 Task: Find connections with filter location Zhenjiang with filter topic #homebuyers with filter profile language Potuguese with filter current company Staffigo with filter school Software jobs updates with filter industry Building Structure and Exterior Contractors with filter service category Video Production with filter keywords title Therapist
Action: Mouse moved to (477, 71)
Screenshot: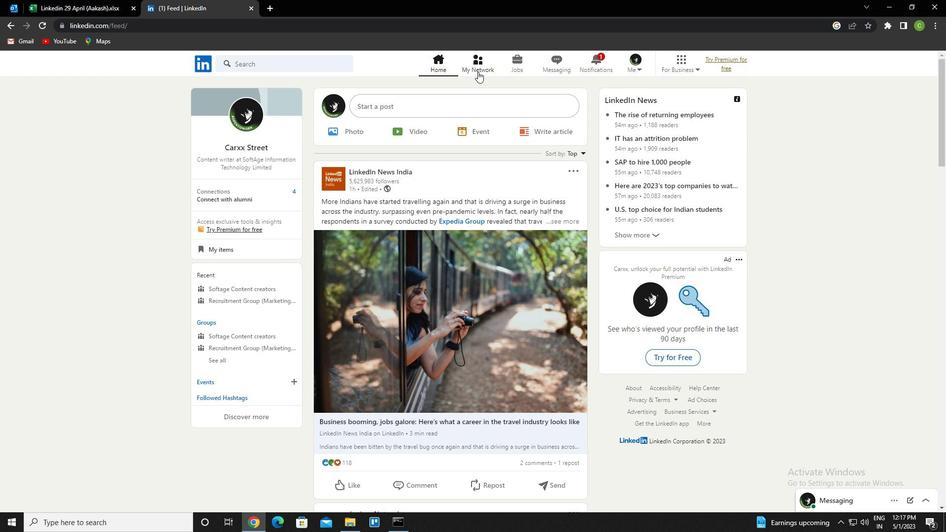 
Action: Mouse pressed left at (477, 71)
Screenshot: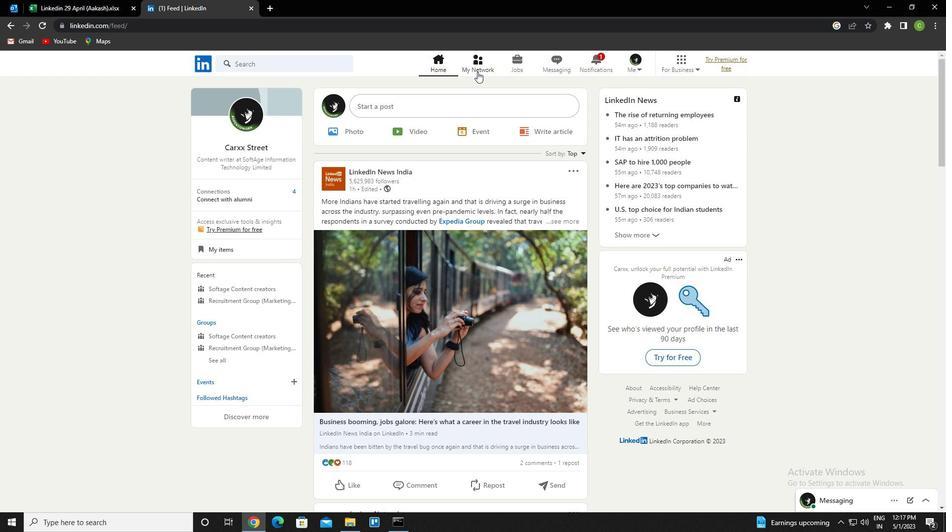 
Action: Mouse moved to (275, 123)
Screenshot: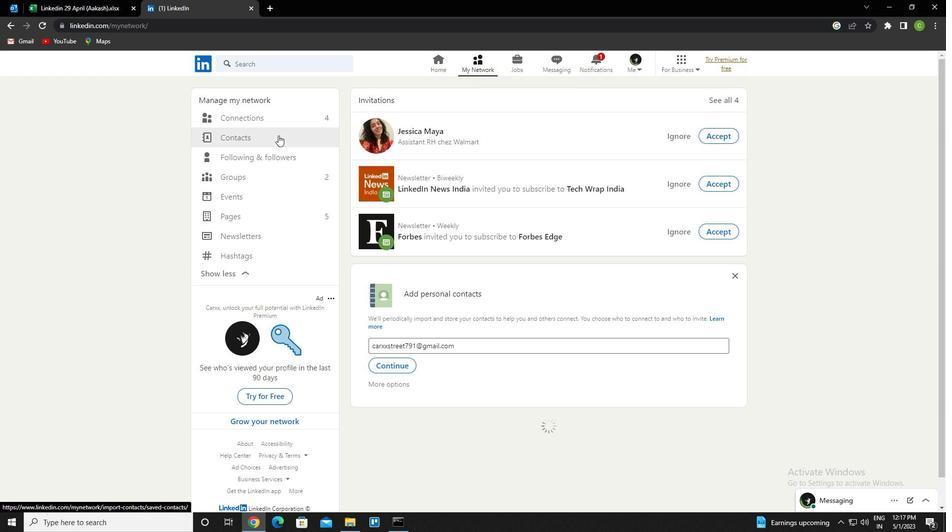 
Action: Mouse pressed left at (275, 123)
Screenshot: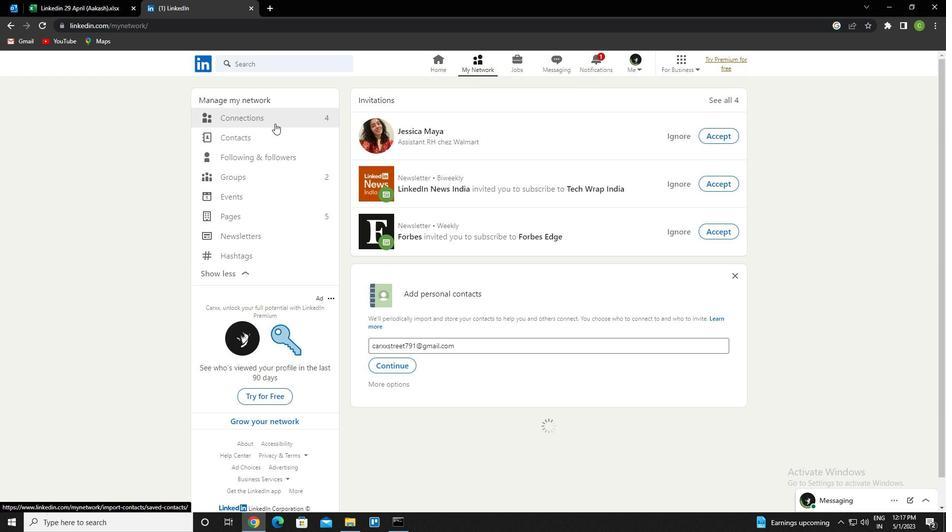 
Action: Mouse moved to (262, 124)
Screenshot: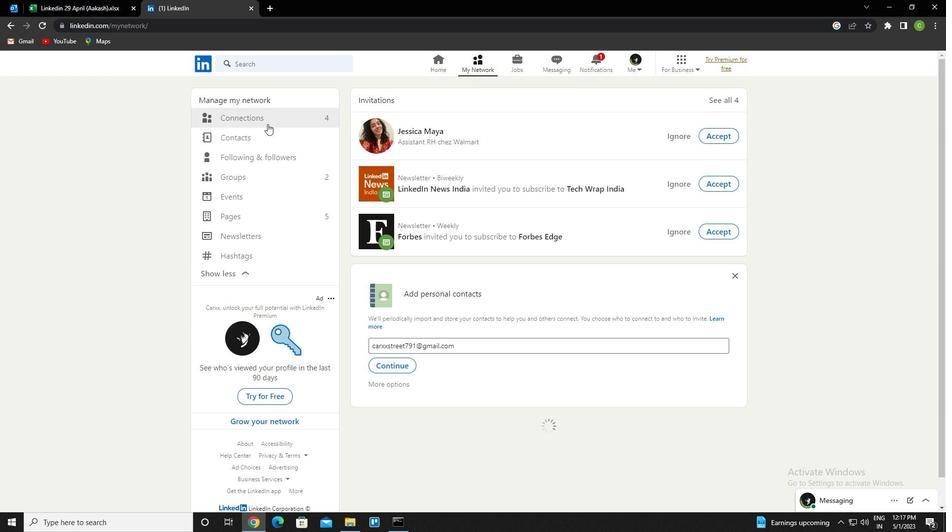 
Action: Mouse pressed left at (262, 124)
Screenshot: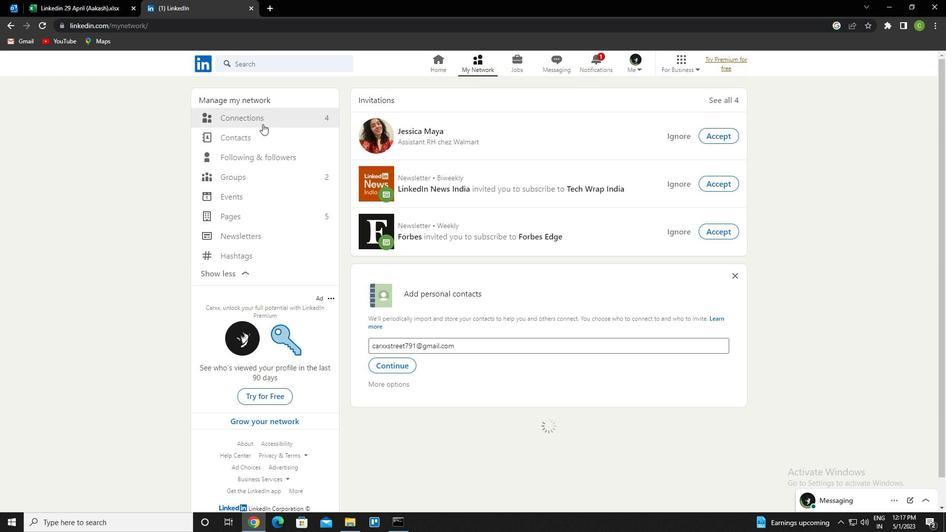 
Action: Mouse moved to (262, 116)
Screenshot: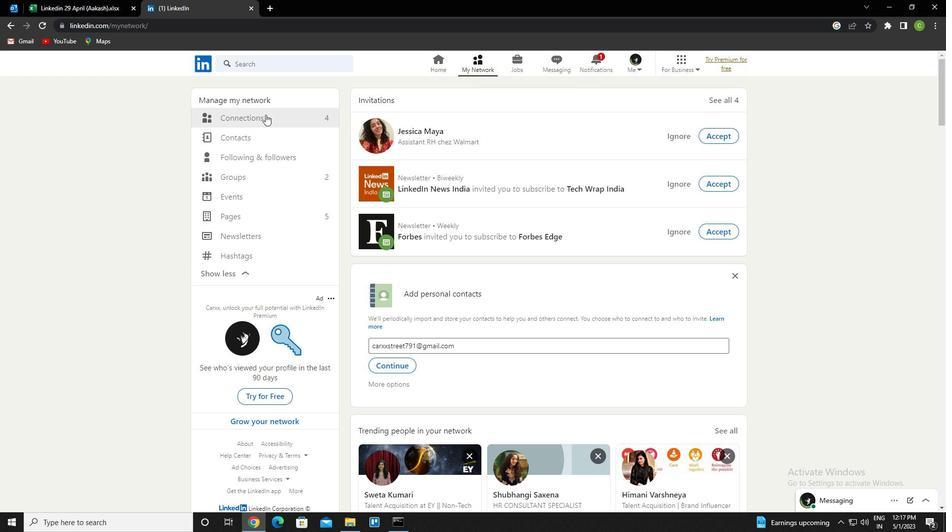 
Action: Mouse pressed left at (262, 116)
Screenshot: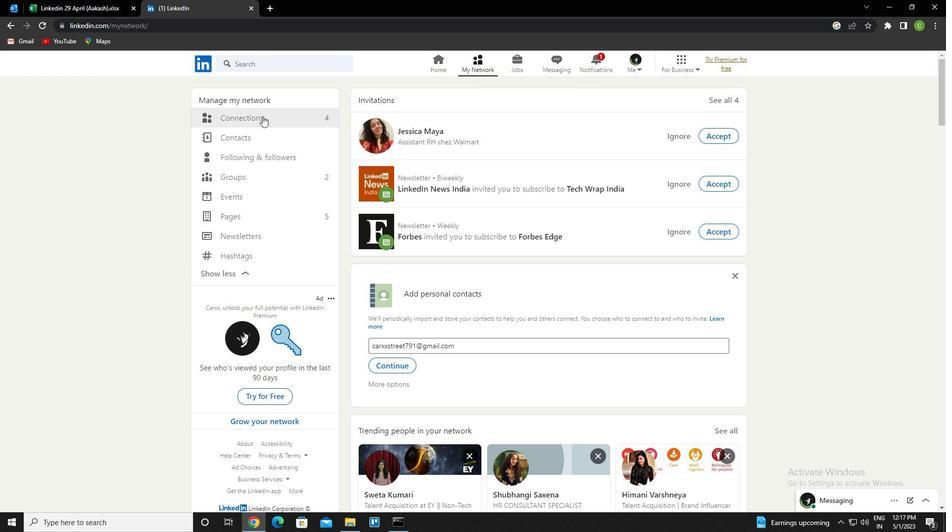 
Action: Mouse moved to (553, 117)
Screenshot: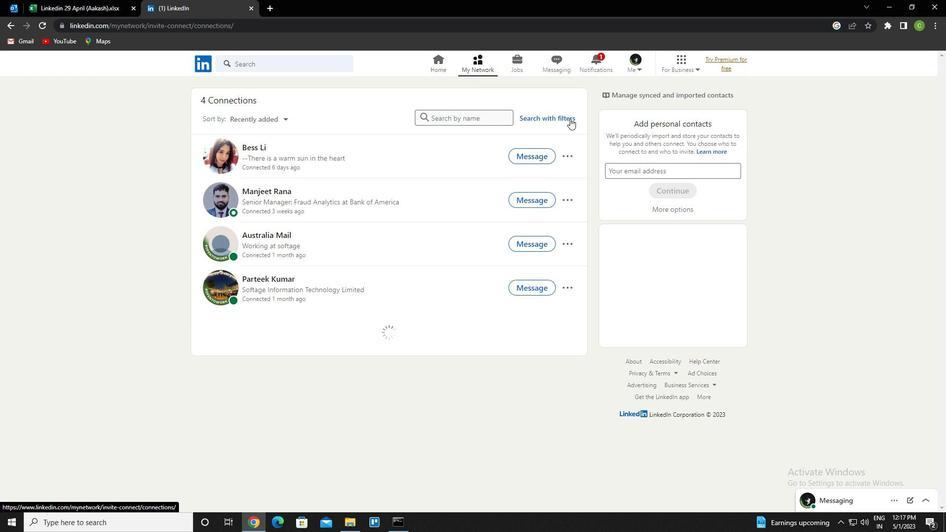 
Action: Mouse pressed left at (553, 117)
Screenshot: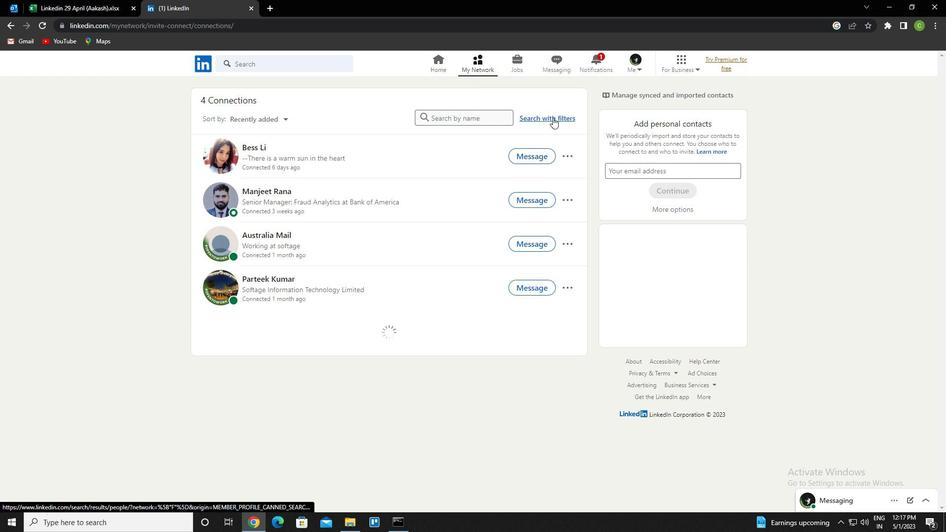 
Action: Mouse moved to (509, 91)
Screenshot: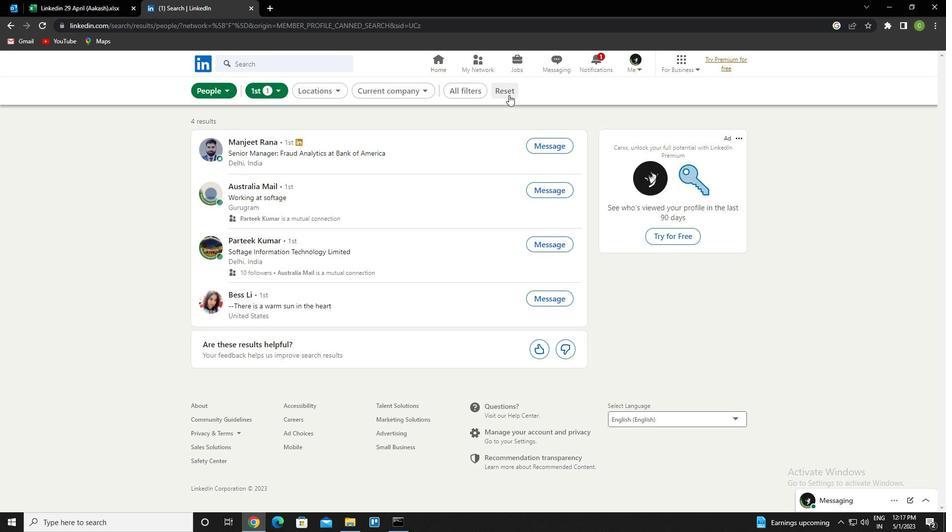 
Action: Mouse pressed left at (509, 91)
Screenshot: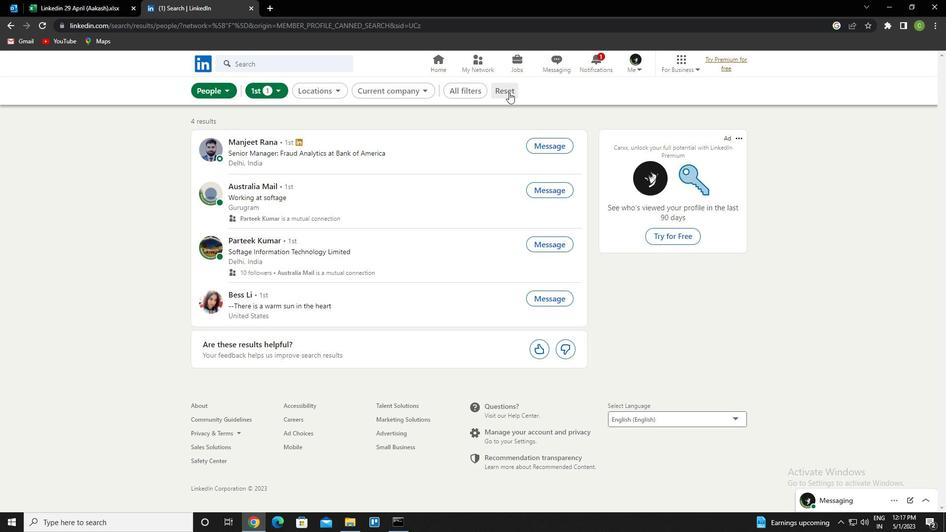 
Action: Mouse moved to (501, 97)
Screenshot: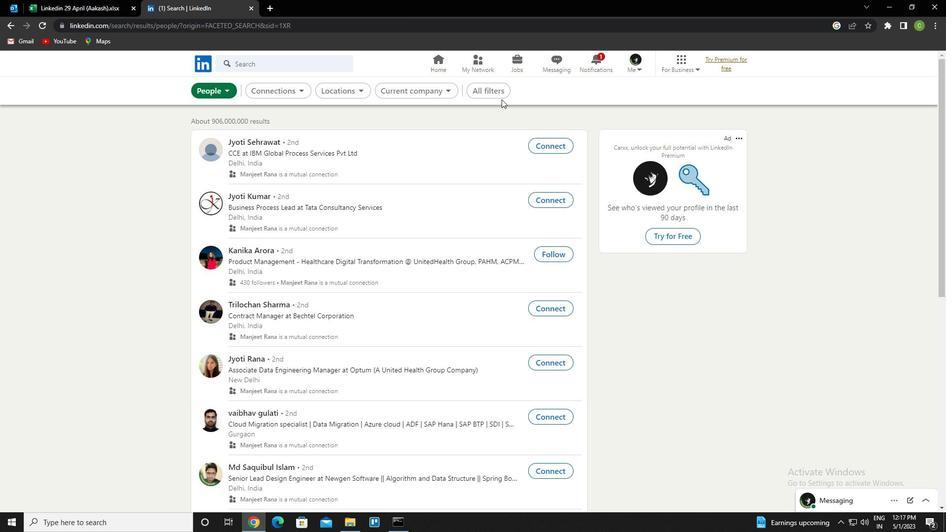 
Action: Mouse pressed left at (501, 97)
Screenshot: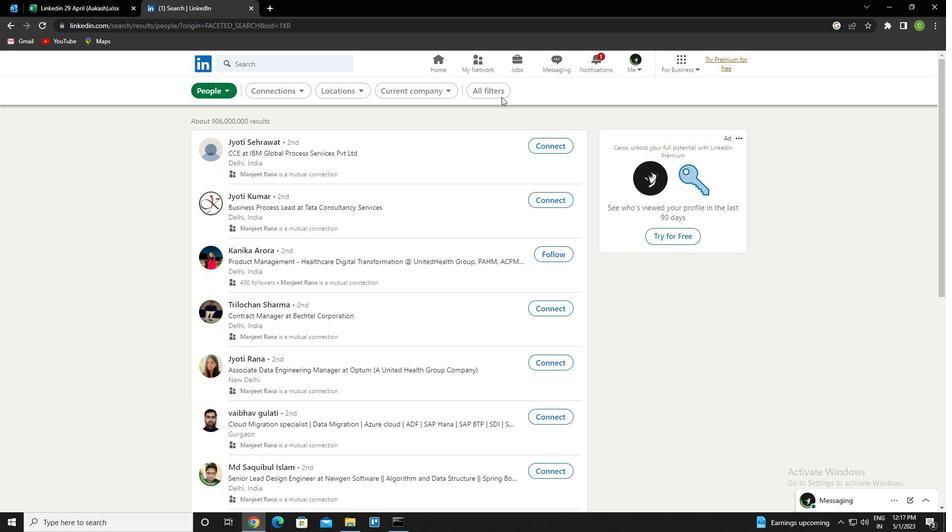 
Action: Mouse moved to (794, 308)
Screenshot: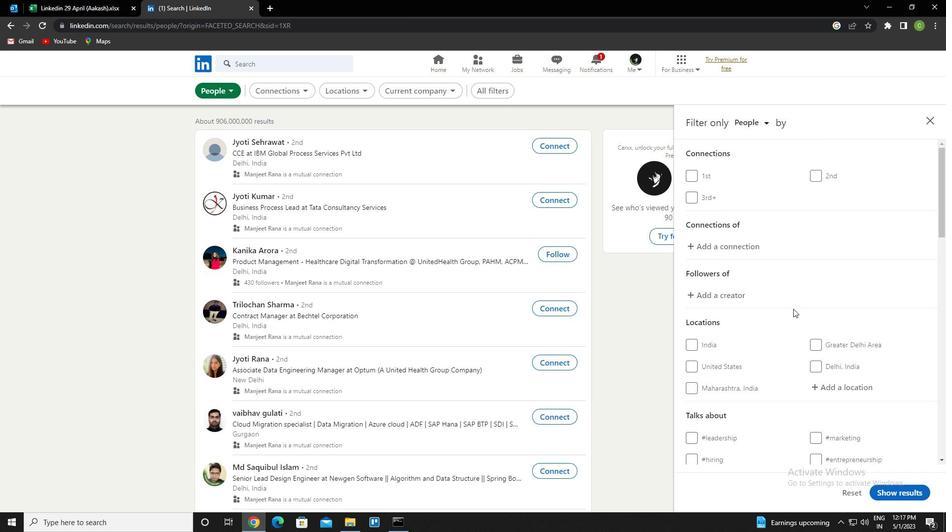 
Action: Mouse scrolled (794, 308) with delta (0, 0)
Screenshot: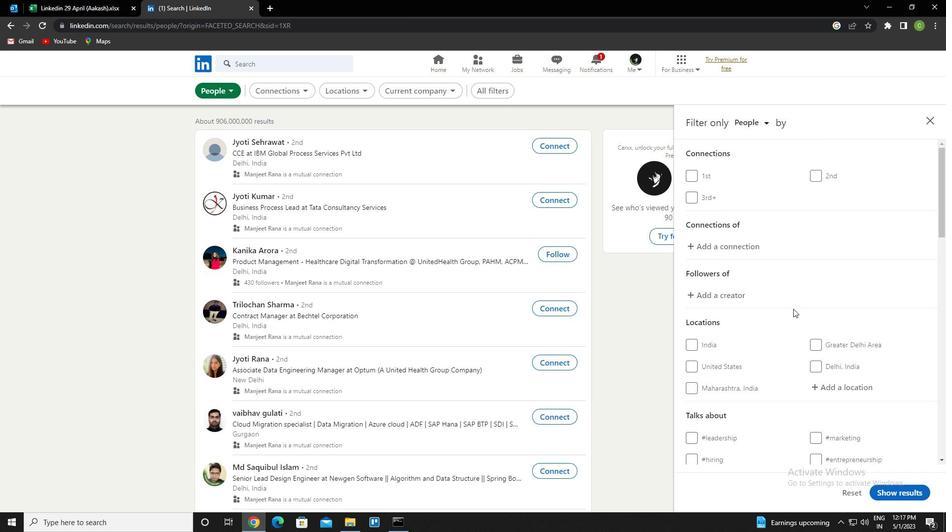 
Action: Mouse scrolled (794, 308) with delta (0, 0)
Screenshot: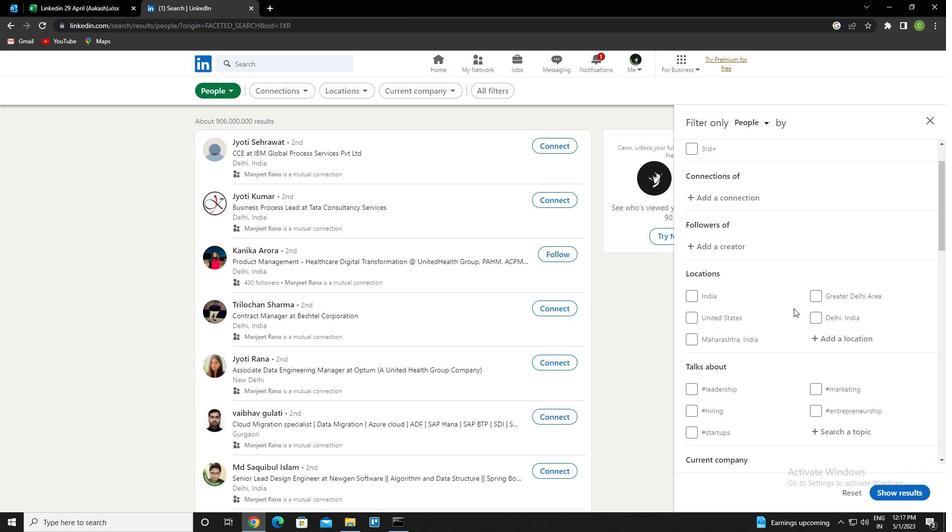 
Action: Mouse moved to (855, 285)
Screenshot: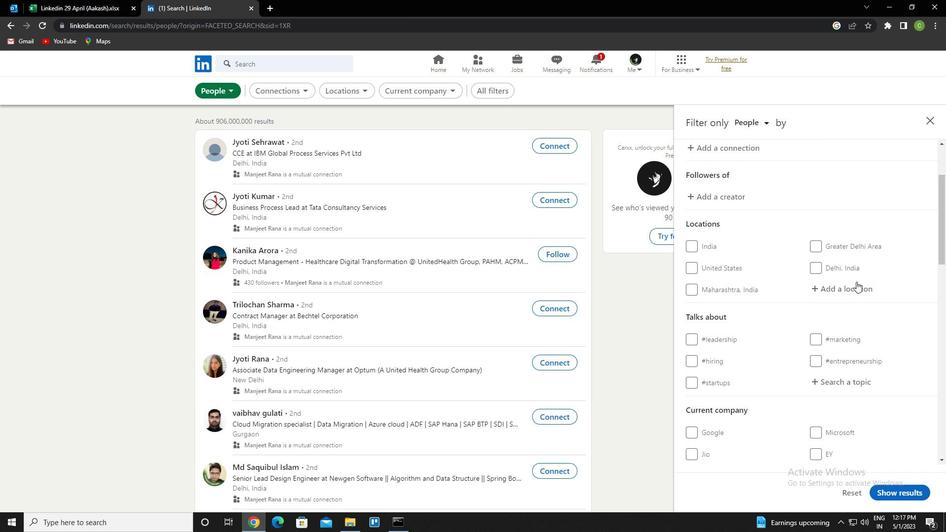 
Action: Mouse pressed left at (855, 285)
Screenshot: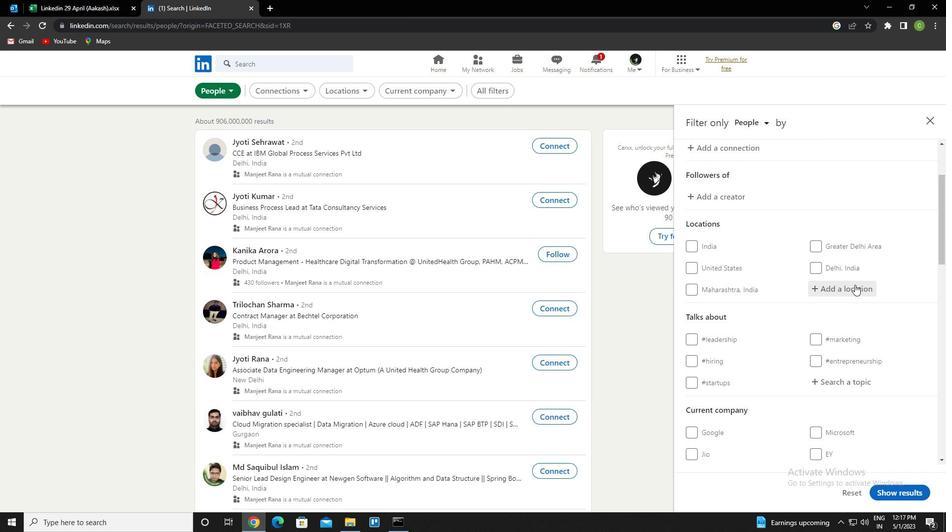 
Action: Mouse moved to (836, 298)
Screenshot: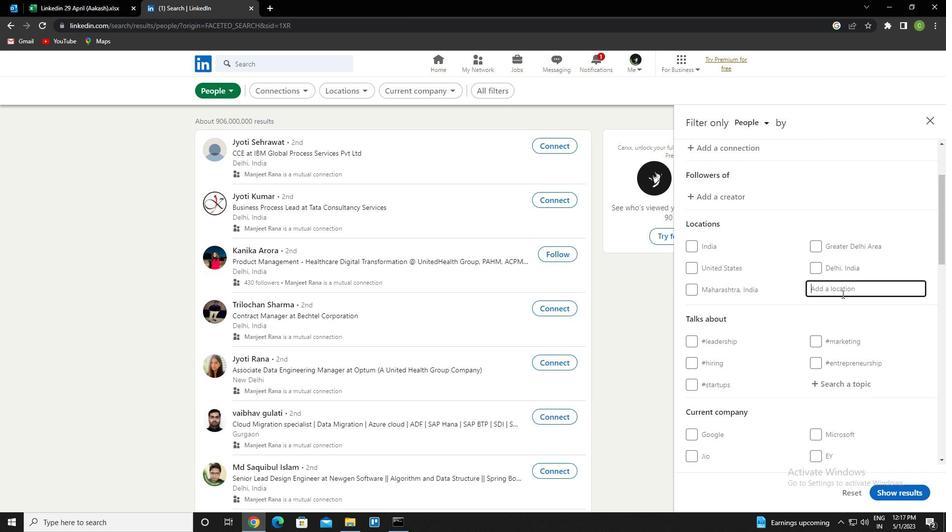 
Action: Key pressed <Key.caps_lock>z<Key.caps_lock>henji<Key.down><Key.enter>
Screenshot: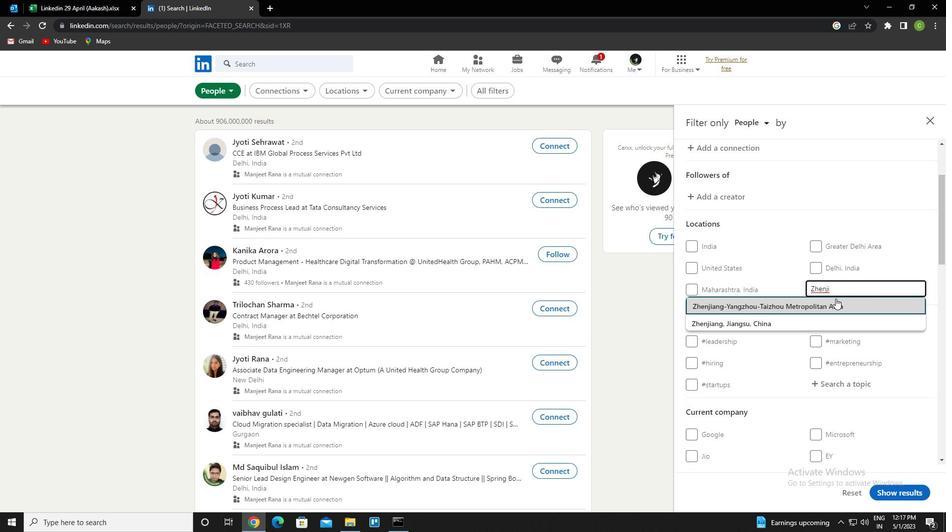 
Action: Mouse moved to (840, 313)
Screenshot: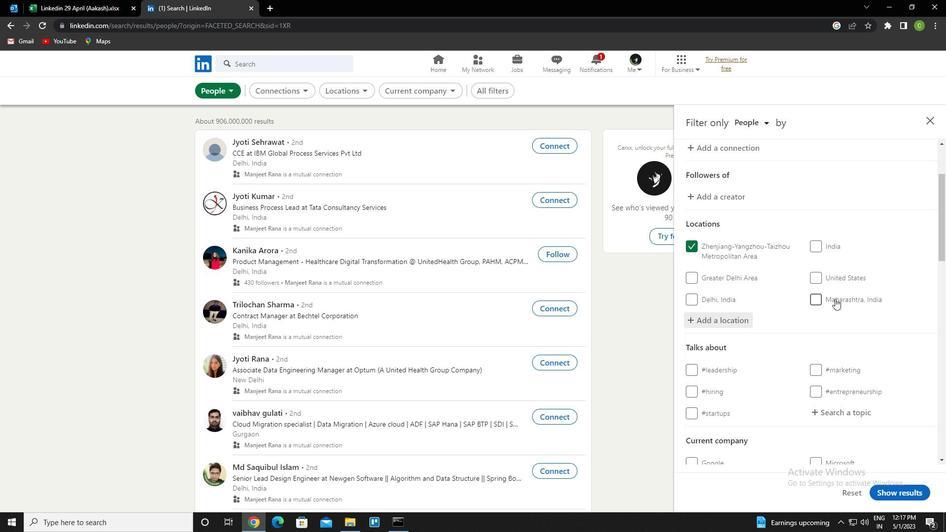 
Action: Mouse scrolled (840, 312) with delta (0, 0)
Screenshot: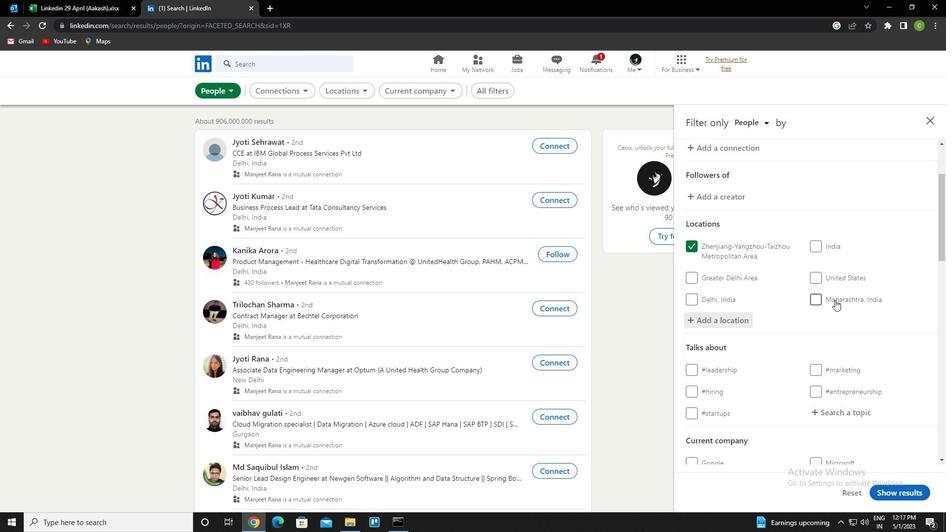 
Action: Mouse scrolled (840, 312) with delta (0, 0)
Screenshot: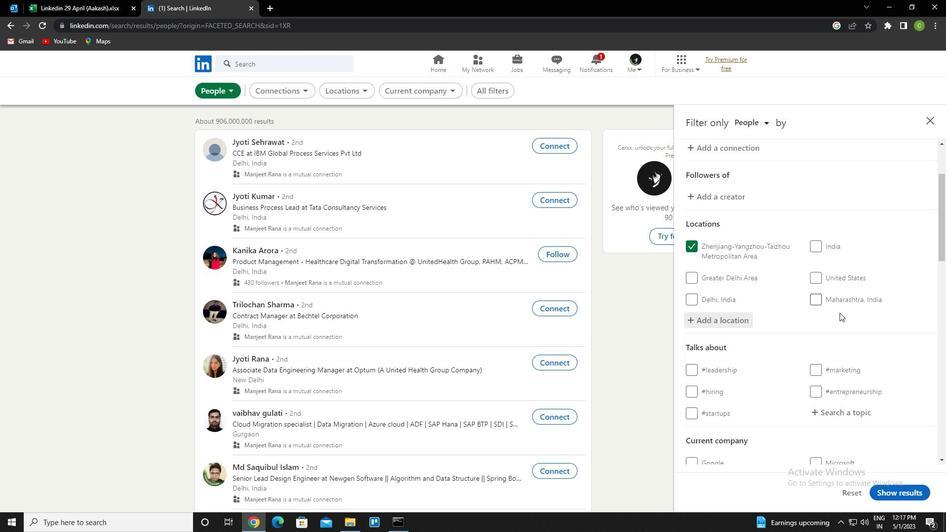 
Action: Mouse moved to (837, 317)
Screenshot: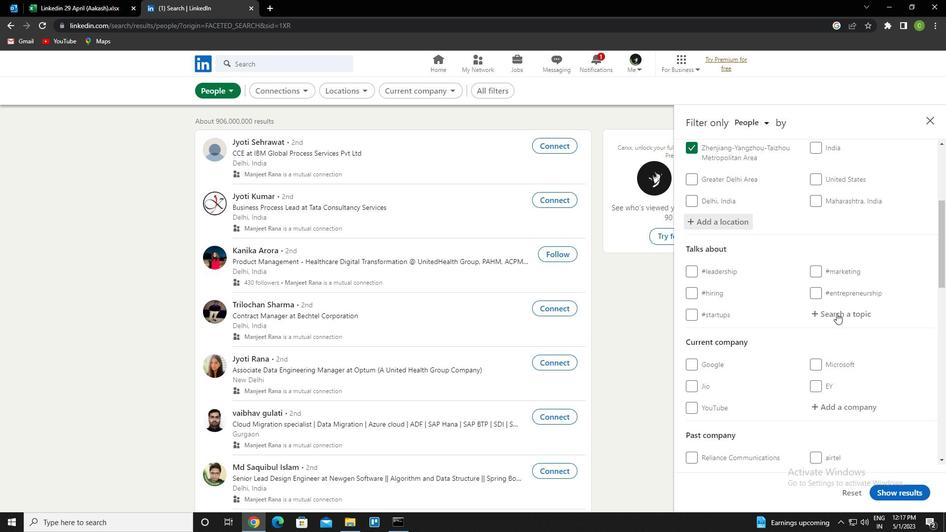 
Action: Mouse pressed left at (837, 317)
Screenshot: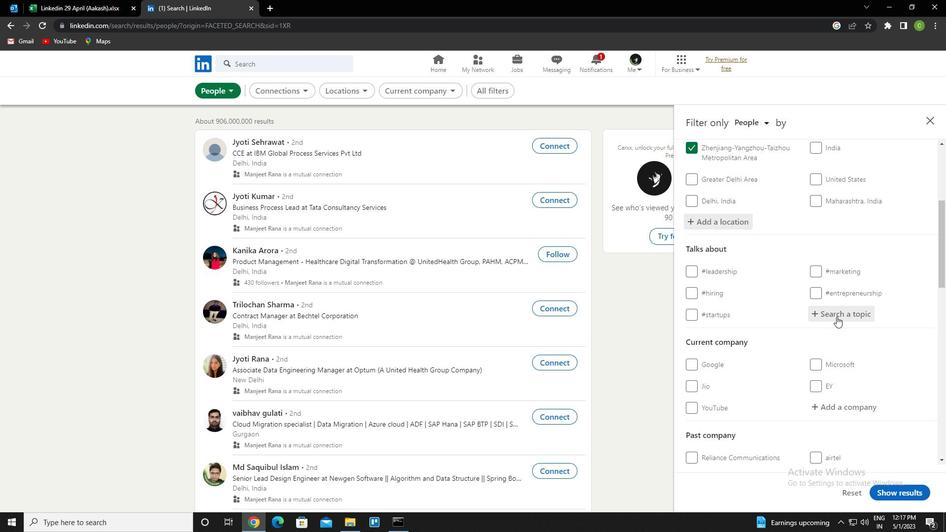 
Action: Key pressed homebuyer<Key.left><Key.down><Key.enter>
Screenshot: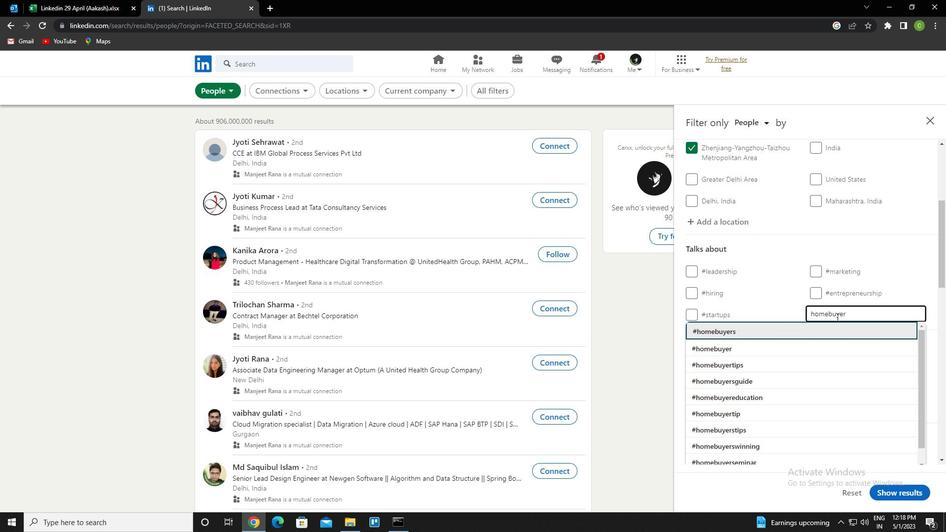 
Action: Mouse moved to (853, 318)
Screenshot: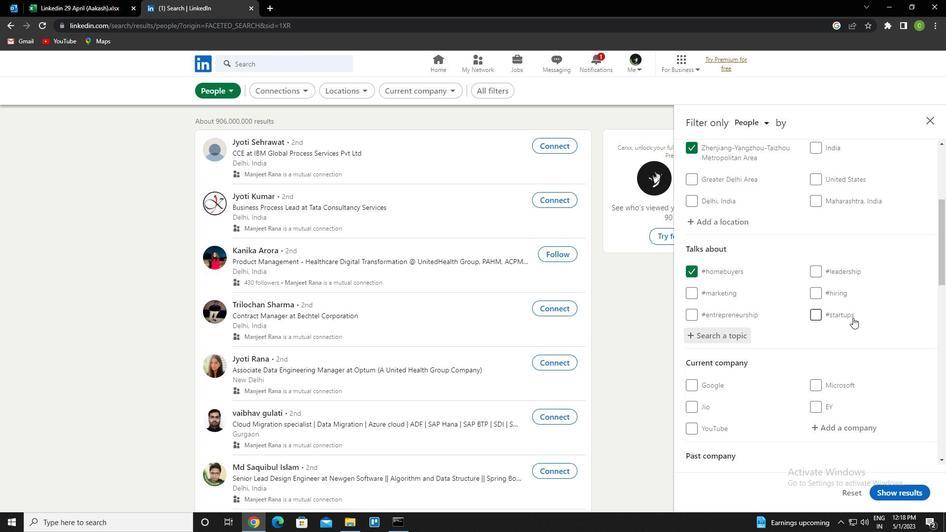 
Action: Mouse scrolled (853, 317) with delta (0, 0)
Screenshot: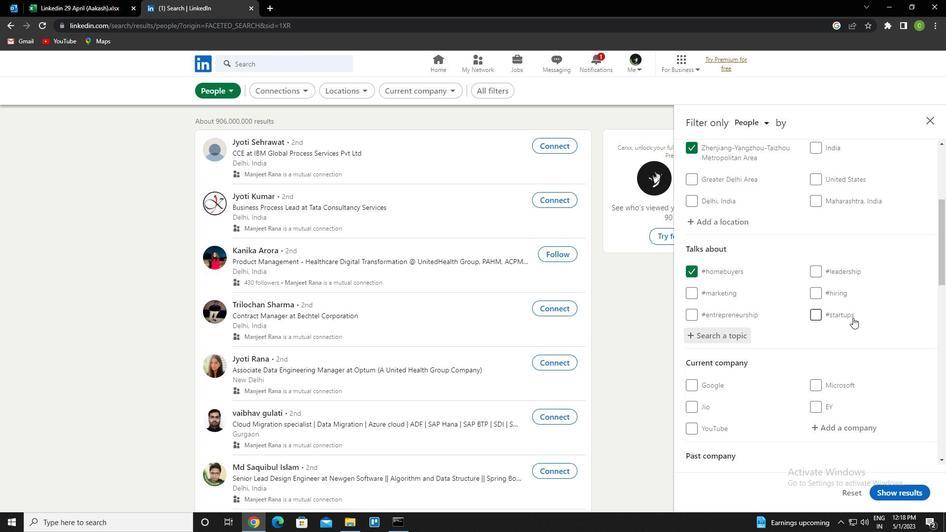
Action: Mouse moved to (852, 318)
Screenshot: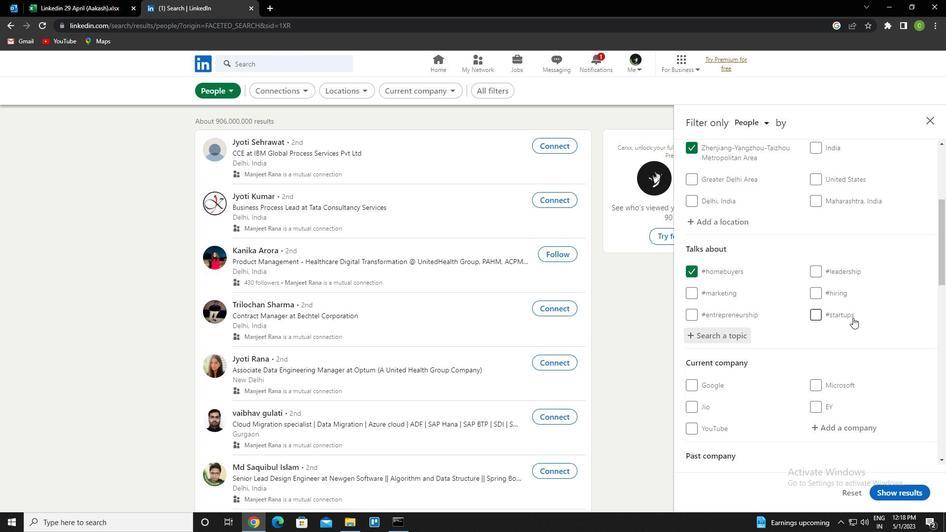 
Action: Mouse scrolled (852, 317) with delta (0, 0)
Screenshot: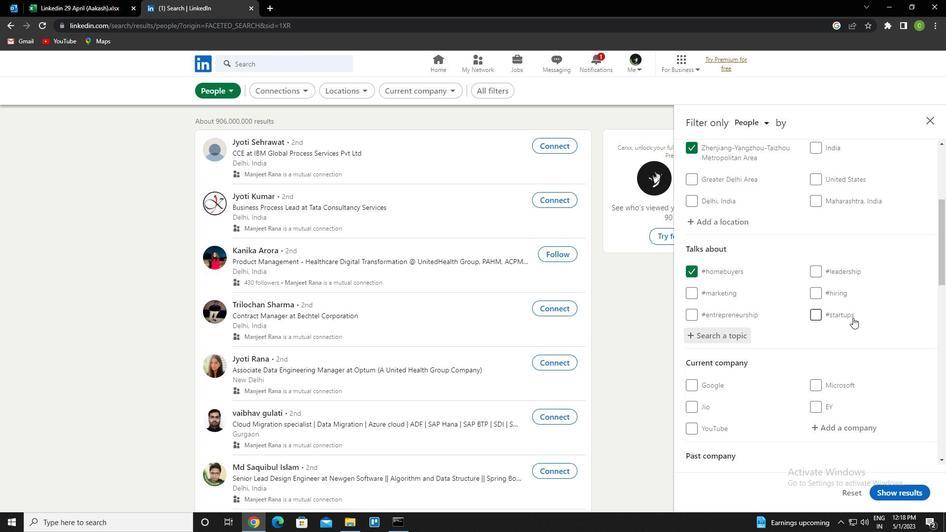 
Action: Mouse moved to (847, 327)
Screenshot: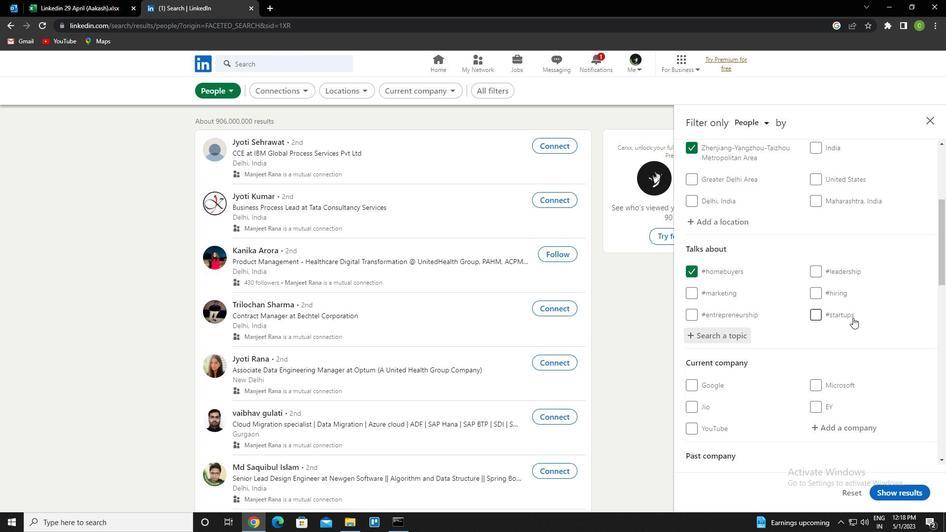 
Action: Mouse scrolled (847, 327) with delta (0, 0)
Screenshot: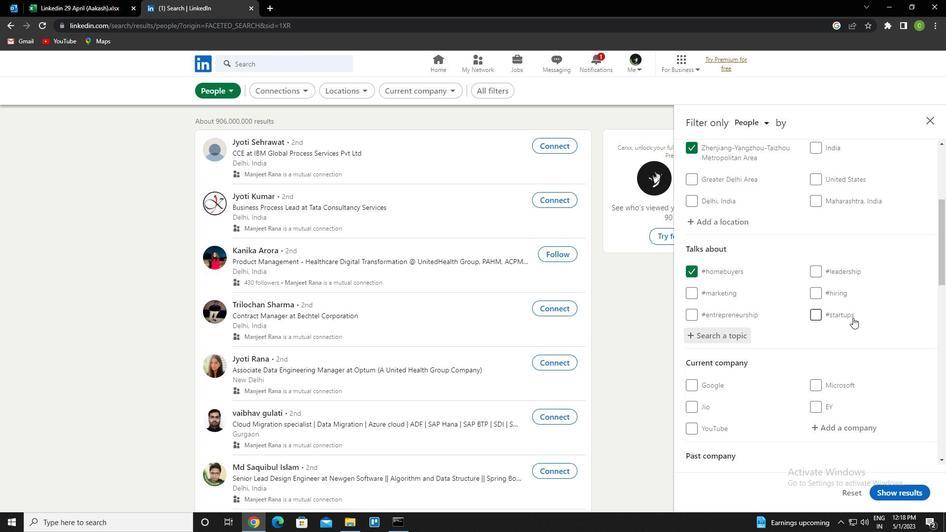 
Action: Mouse moved to (845, 340)
Screenshot: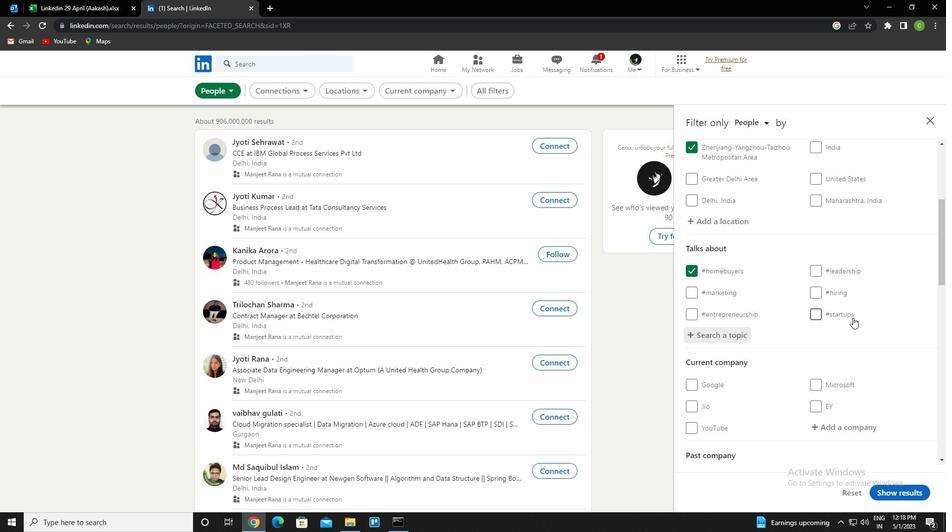 
Action: Mouse scrolled (845, 339) with delta (0, 0)
Screenshot: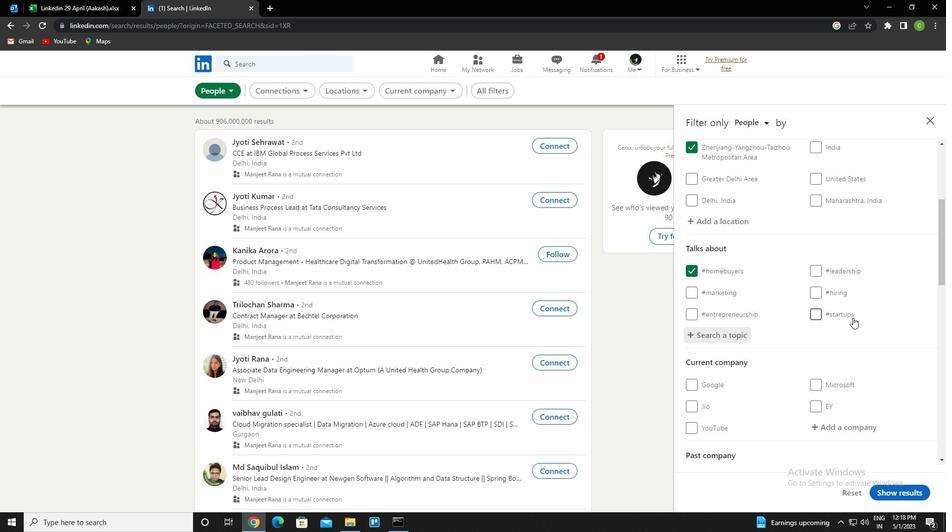 
Action: Mouse moved to (845, 342)
Screenshot: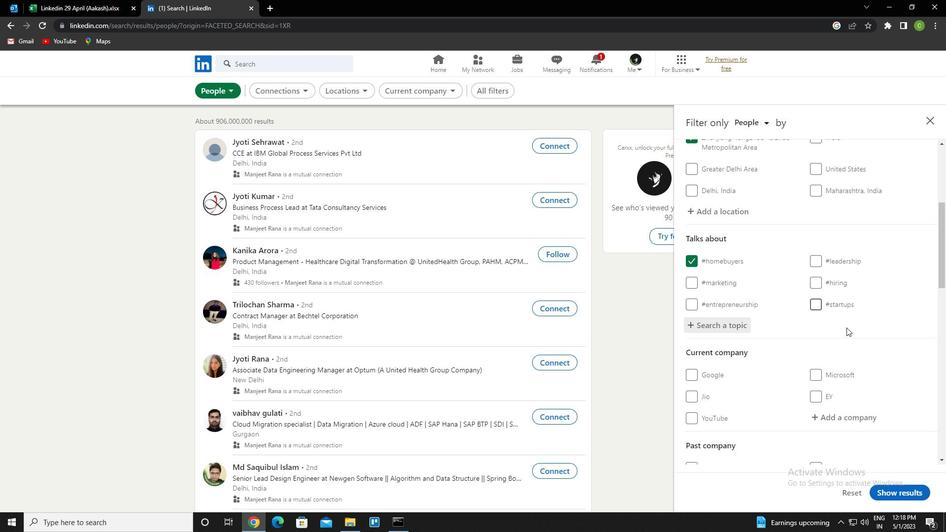 
Action: Mouse scrolled (845, 341) with delta (0, 0)
Screenshot: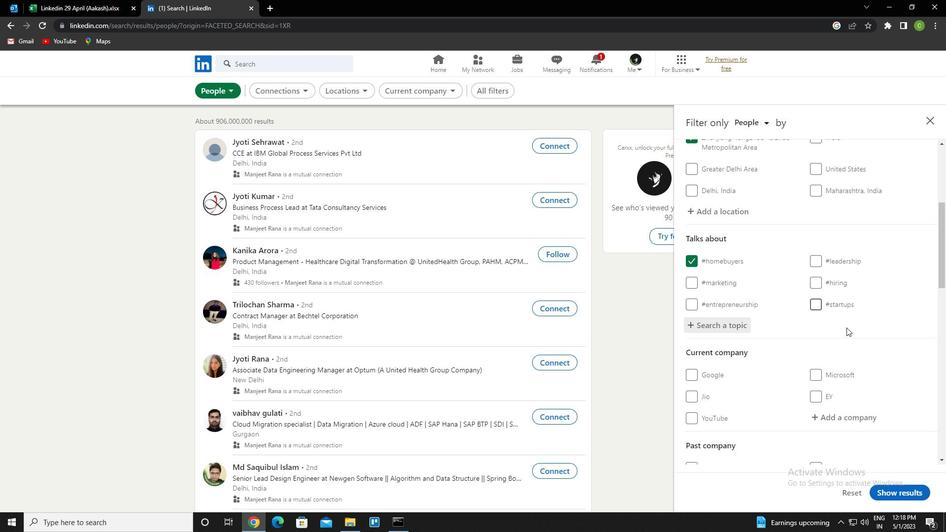 
Action: Mouse moved to (844, 344)
Screenshot: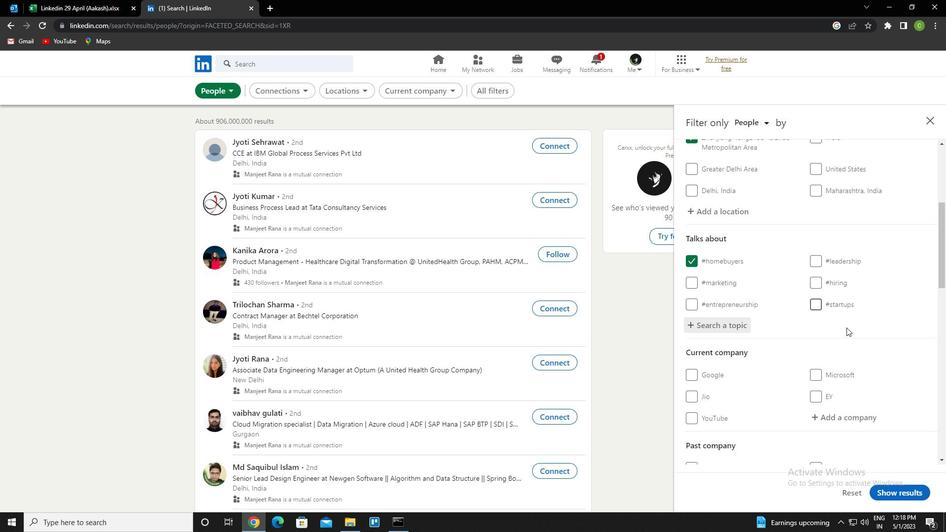 
Action: Mouse scrolled (844, 343) with delta (0, 0)
Screenshot: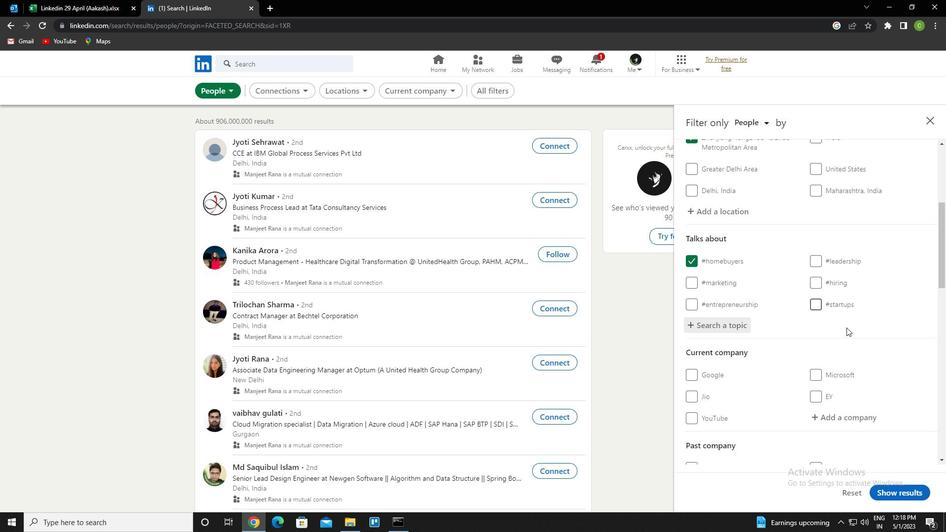 
Action: Mouse moved to (844, 344)
Screenshot: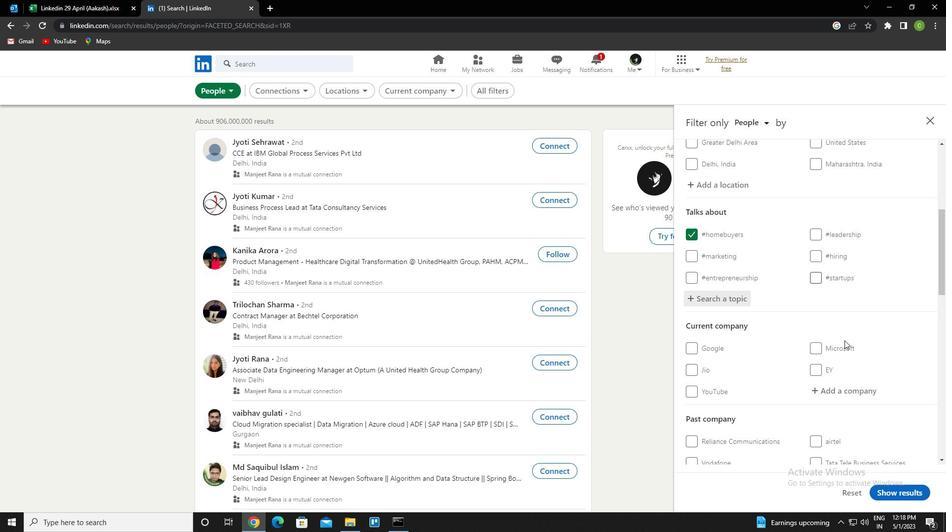 
Action: Mouse scrolled (844, 344) with delta (0, 0)
Screenshot: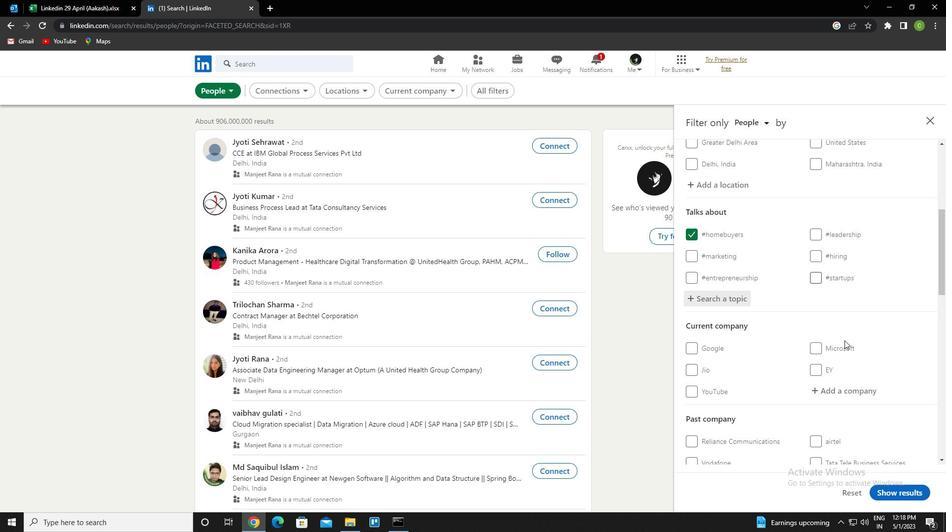 
Action: Mouse moved to (844, 345)
Screenshot: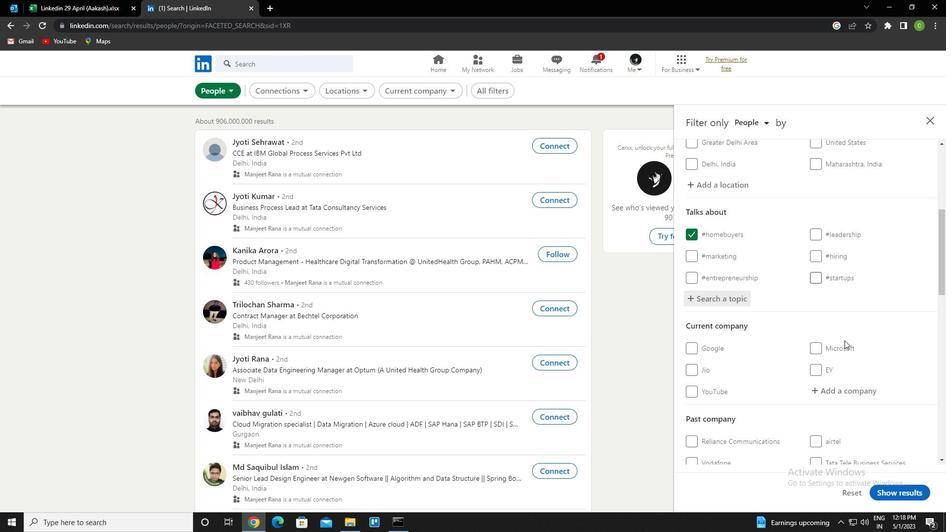 
Action: Mouse scrolled (844, 344) with delta (0, 0)
Screenshot: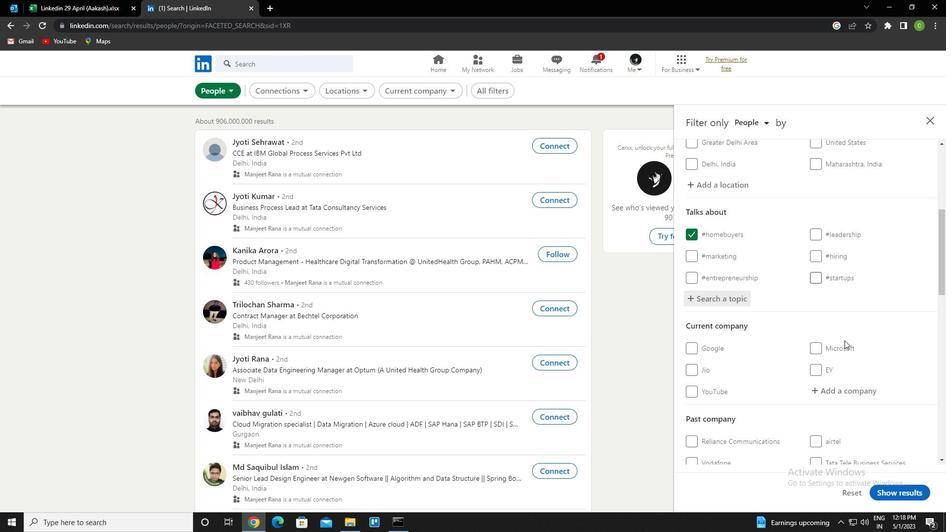 
Action: Mouse moved to (843, 346)
Screenshot: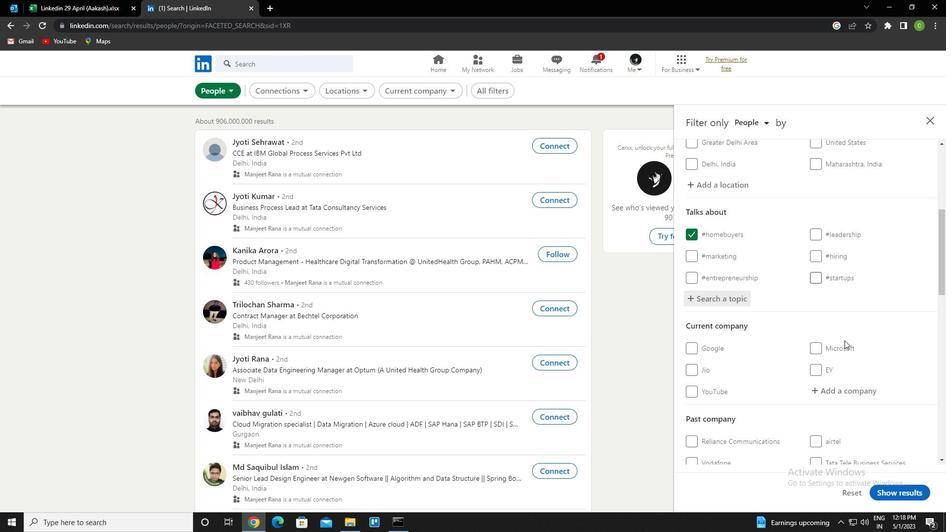 
Action: Mouse scrolled (843, 345) with delta (0, 0)
Screenshot: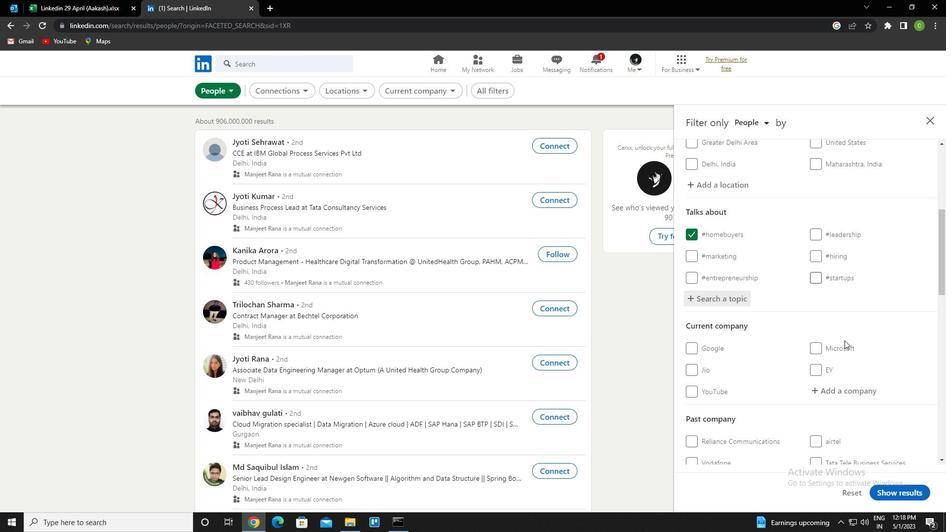 
Action: Mouse moved to (842, 347)
Screenshot: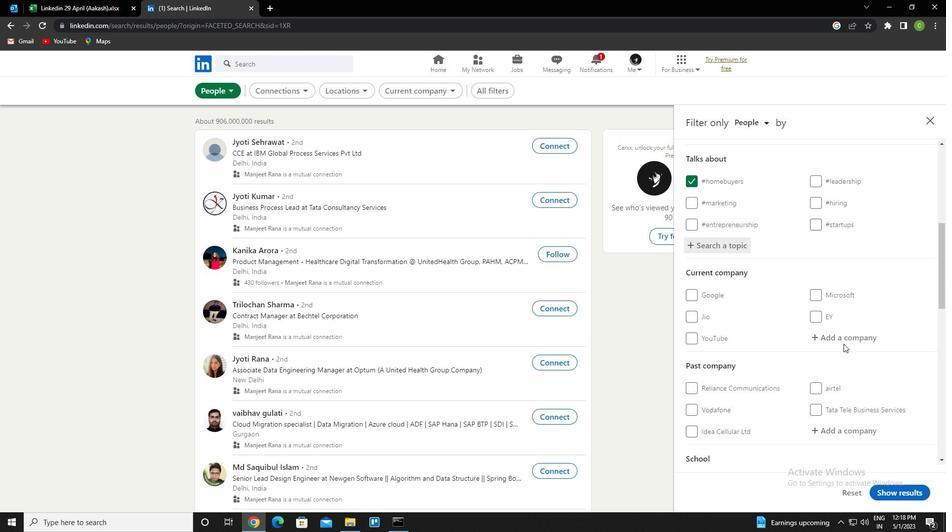 
Action: Mouse scrolled (842, 347) with delta (0, 0)
Screenshot: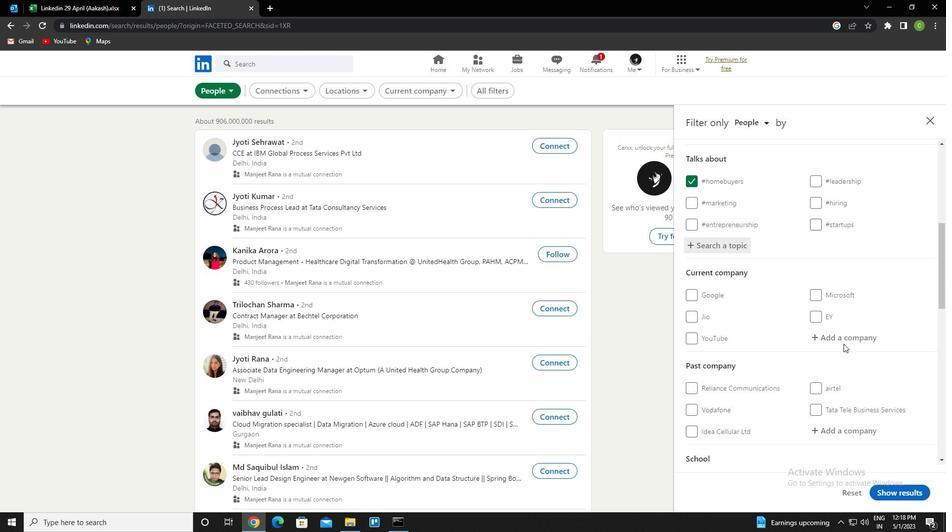 
Action: Mouse moved to (821, 305)
Screenshot: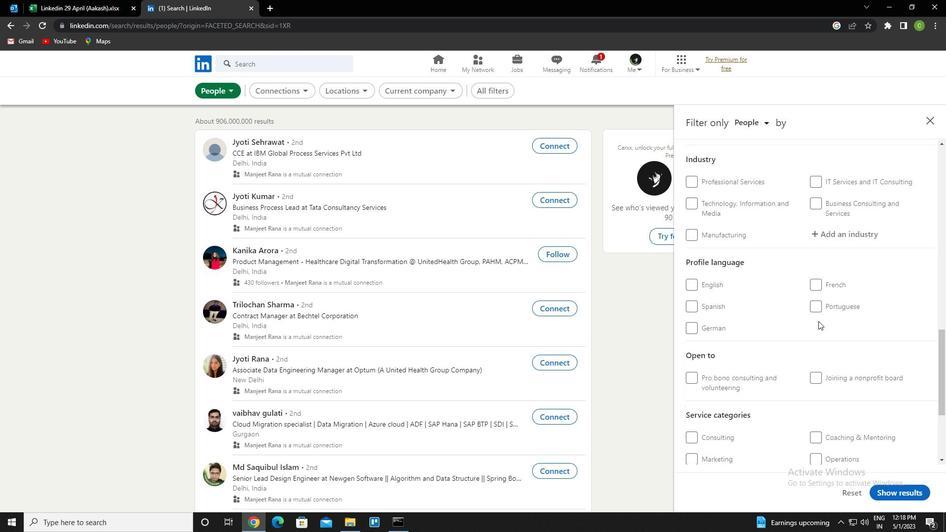 
Action: Mouse pressed left at (821, 305)
Screenshot: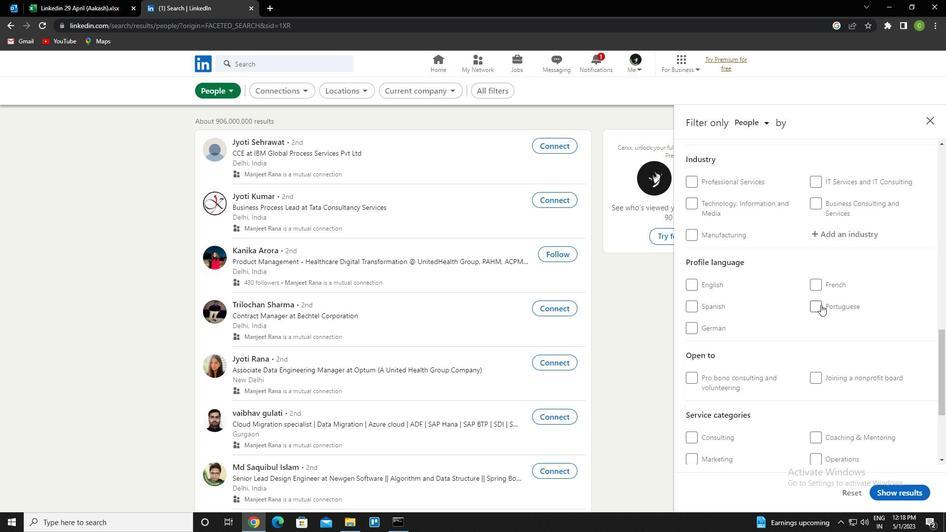 
Action: Mouse moved to (818, 305)
Screenshot: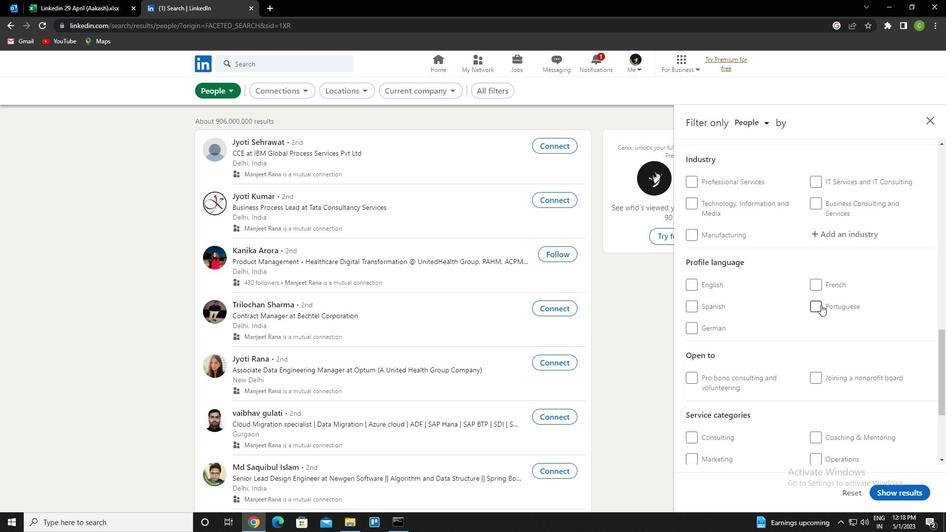 
Action: Mouse scrolled (818, 306) with delta (0, 0)
Screenshot: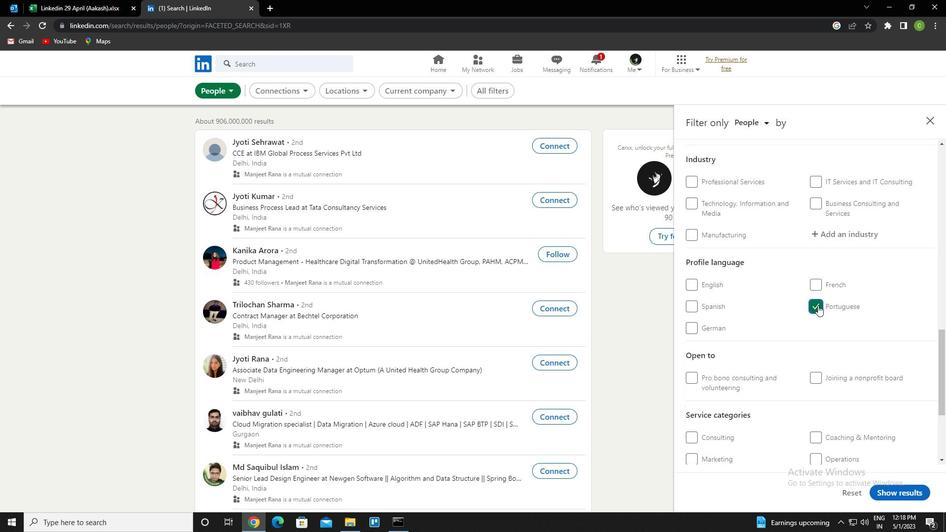 
Action: Mouse scrolled (818, 306) with delta (0, 0)
Screenshot: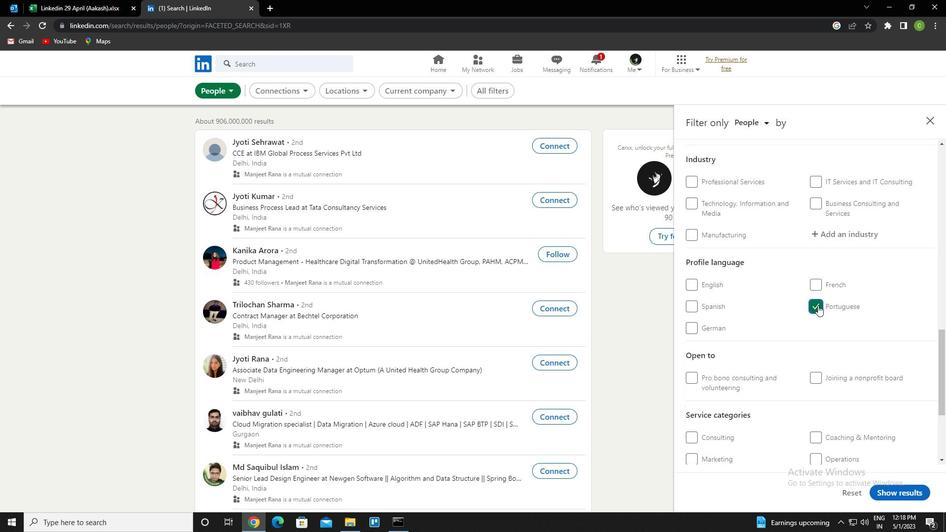 
Action: Mouse scrolled (818, 306) with delta (0, 0)
Screenshot: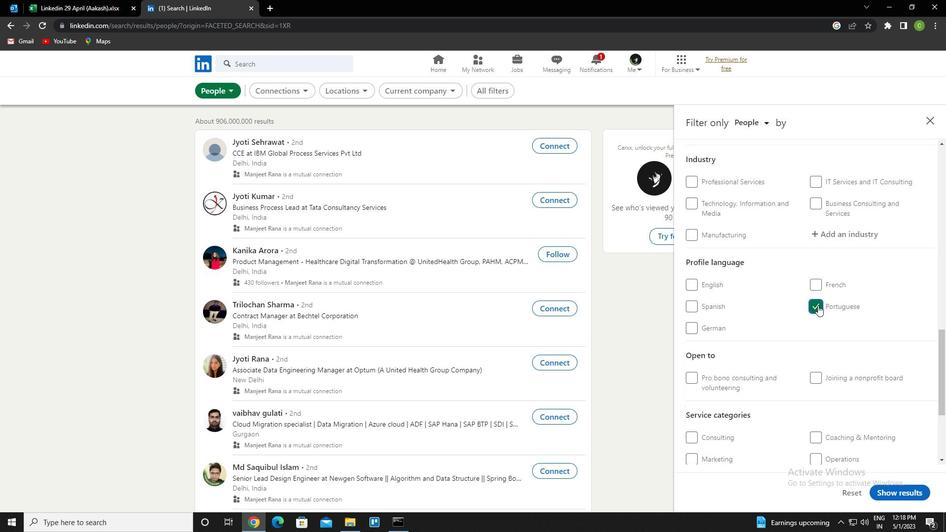 
Action: Mouse scrolled (818, 306) with delta (0, 0)
Screenshot: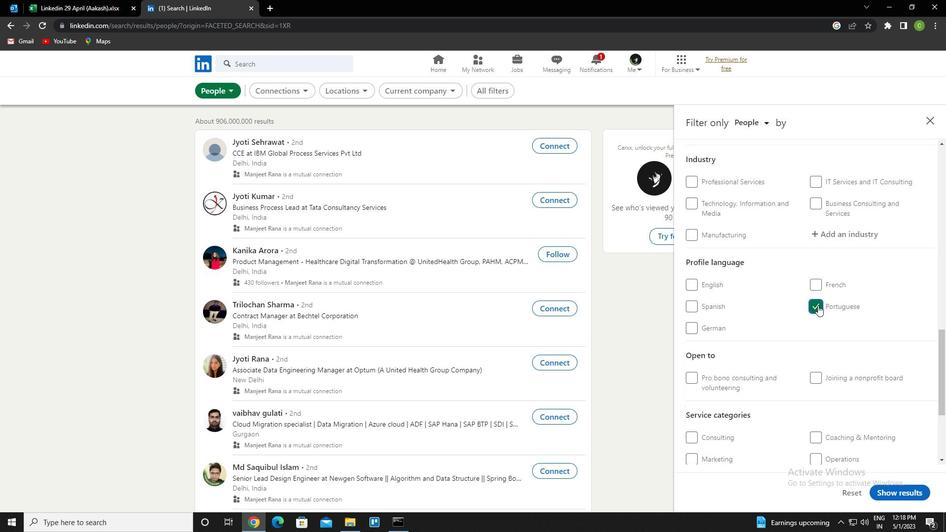 
Action: Mouse scrolled (818, 306) with delta (0, 0)
Screenshot: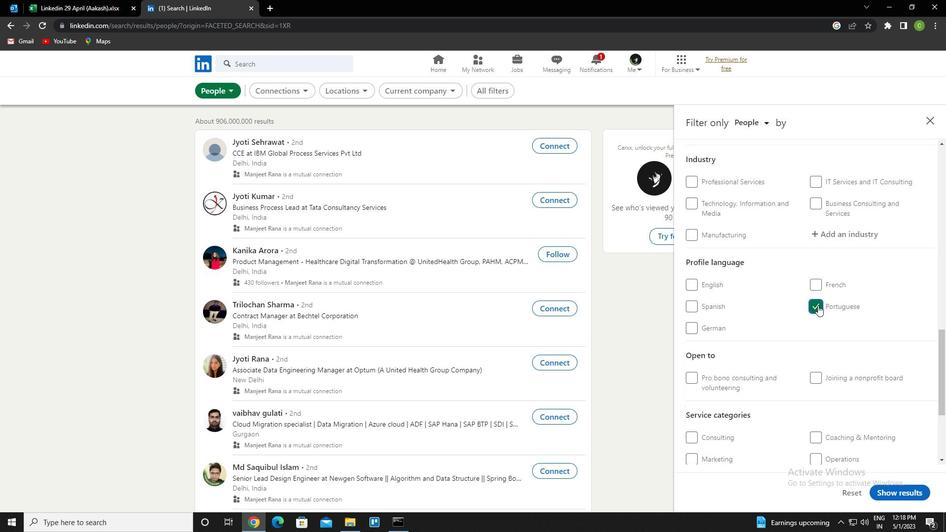 
Action: Mouse scrolled (818, 306) with delta (0, 0)
Screenshot: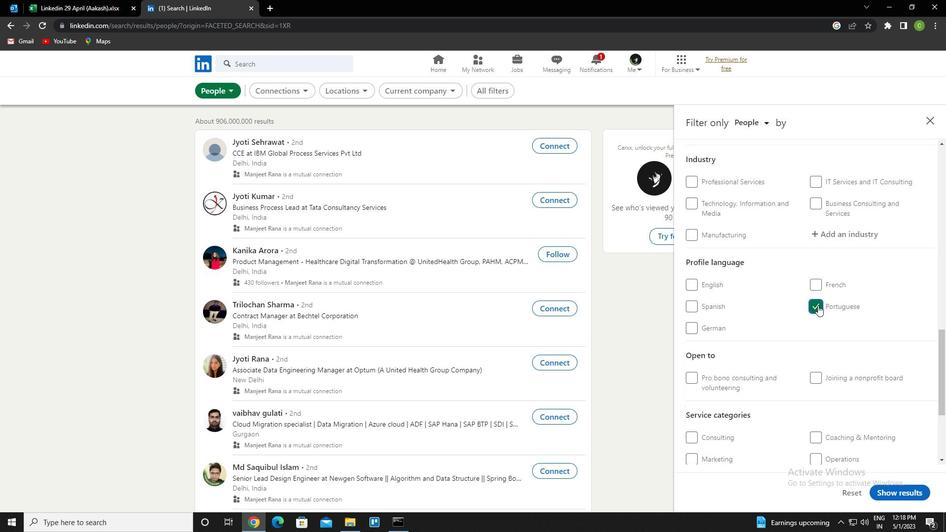 
Action: Mouse moved to (833, 232)
Screenshot: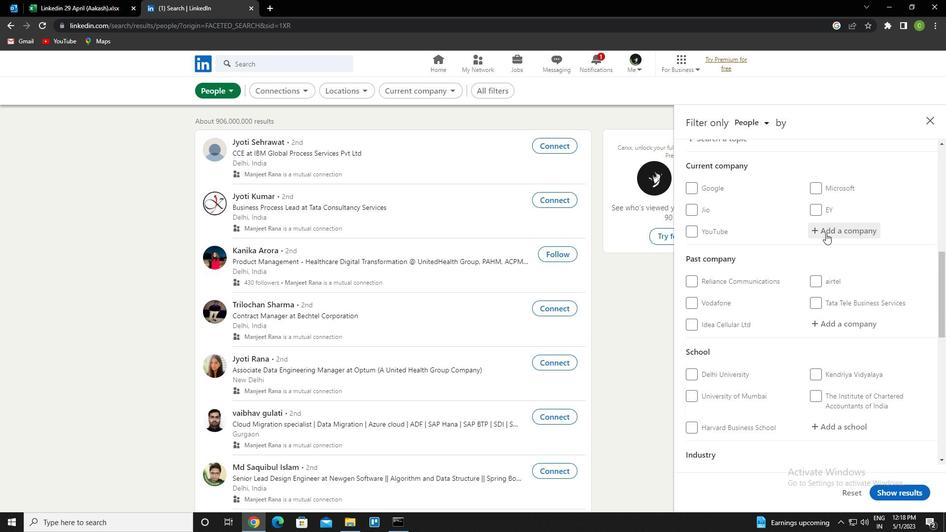 
Action: Mouse pressed left at (833, 232)
Screenshot: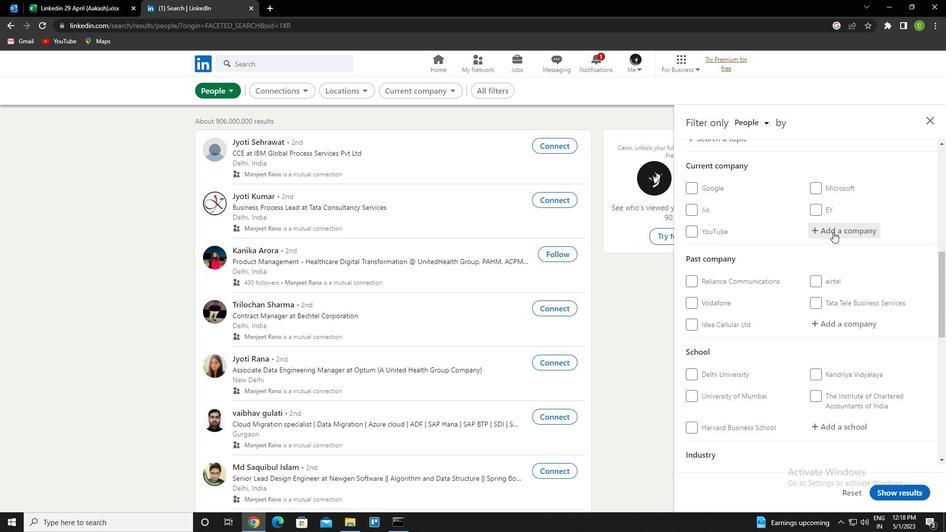 
Action: Key pressed <Key.caps_lock>s<Key.caps_lock>taffi<Key.down><Key.enter>
Screenshot: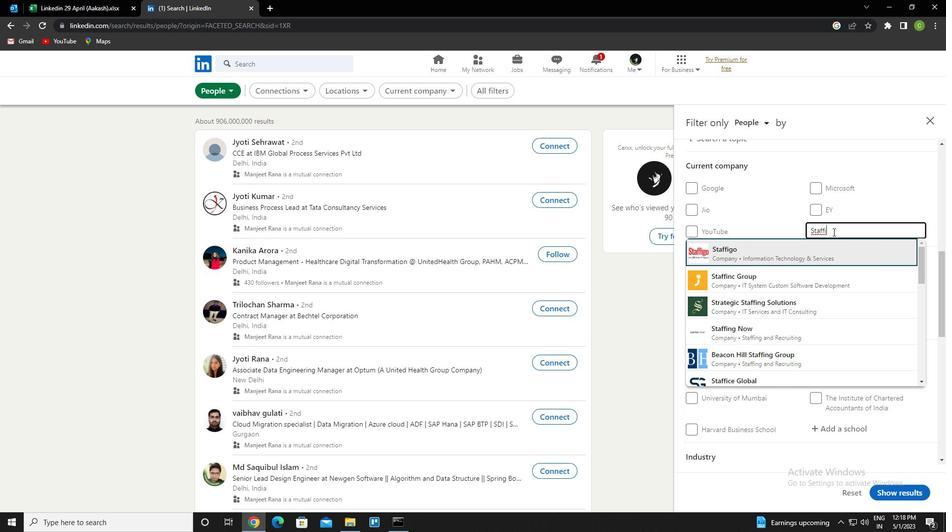 
Action: Mouse moved to (832, 232)
Screenshot: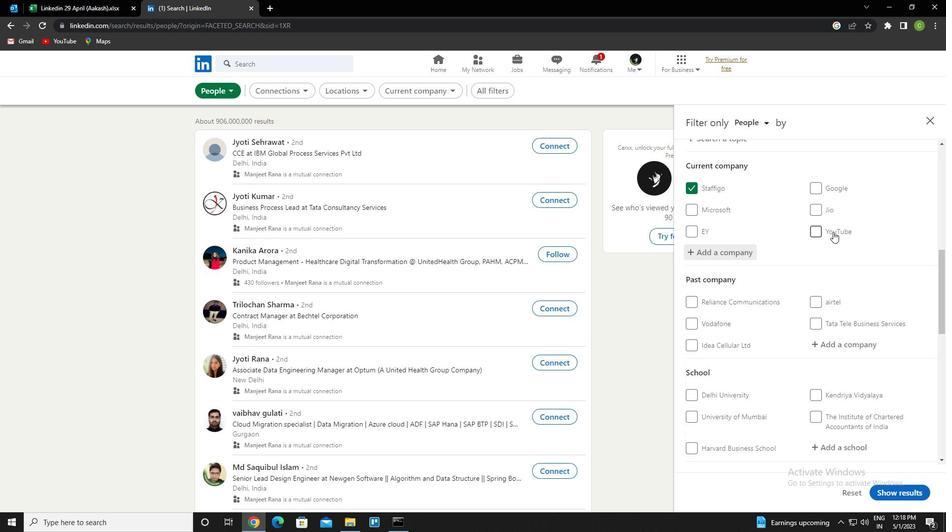 
Action: Mouse scrolled (832, 232) with delta (0, 0)
Screenshot: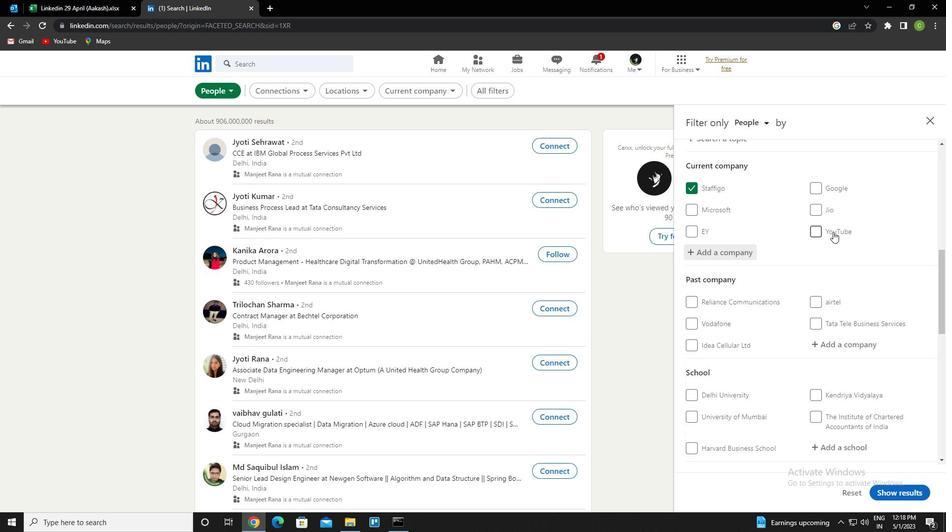 
Action: Mouse scrolled (832, 232) with delta (0, 0)
Screenshot: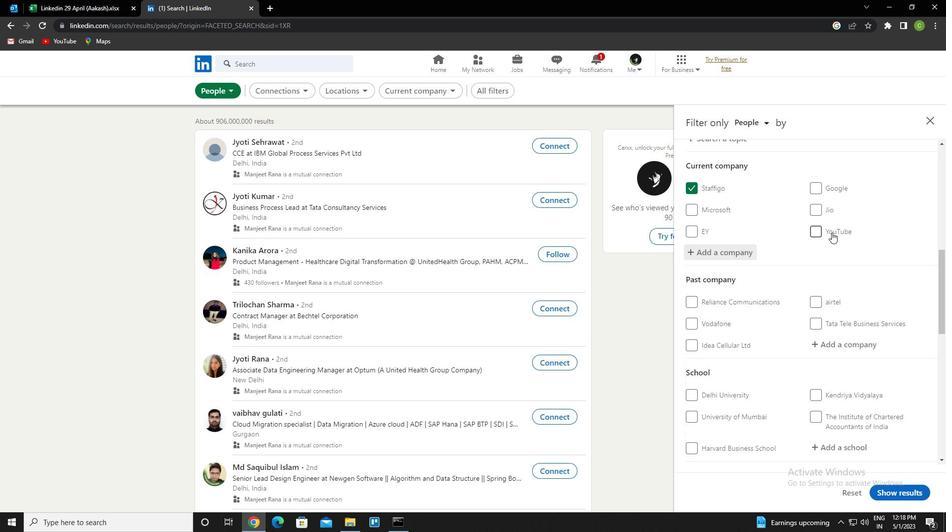 
Action: Mouse moved to (828, 242)
Screenshot: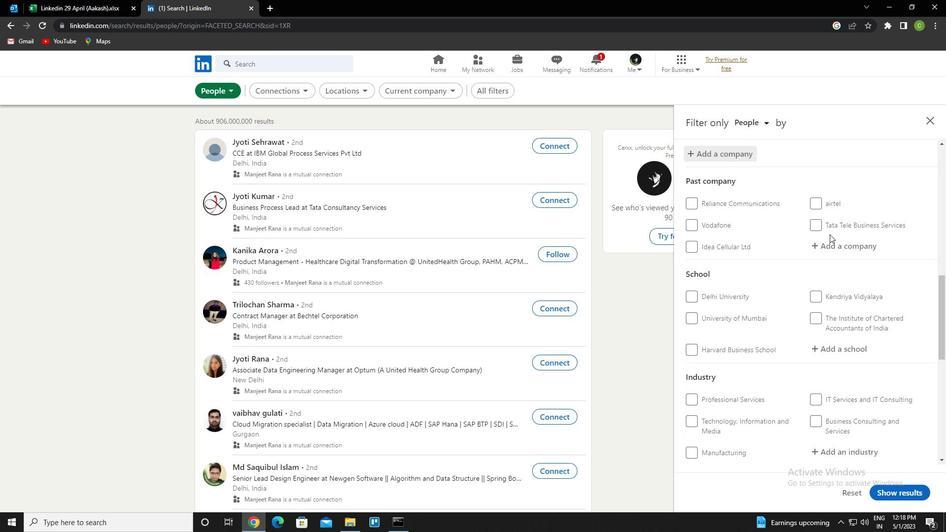 
Action: Mouse scrolled (828, 241) with delta (0, 0)
Screenshot: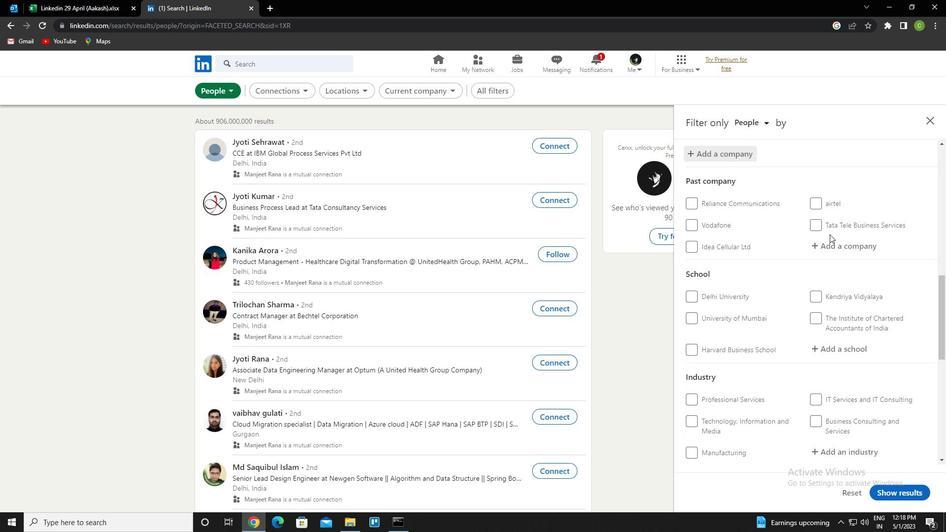 
Action: Mouse moved to (828, 246)
Screenshot: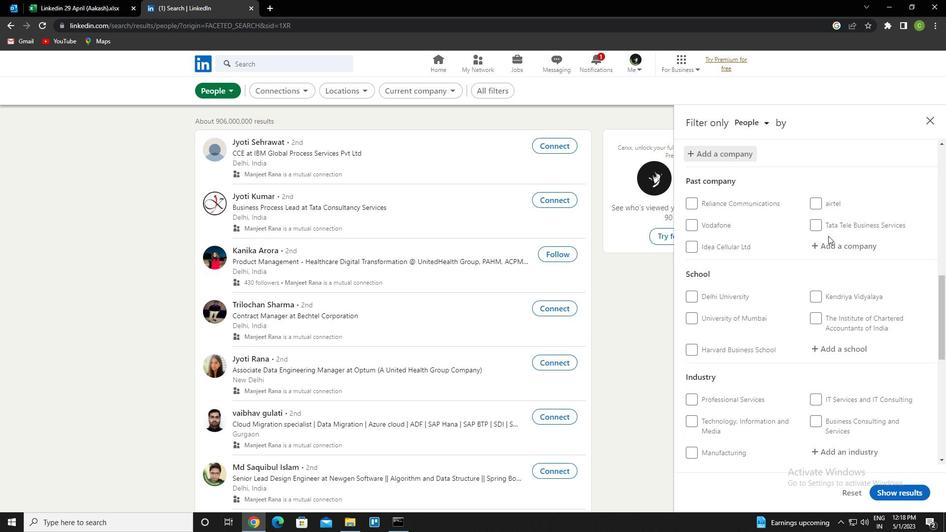 
Action: Mouse scrolled (828, 245) with delta (0, 0)
Screenshot: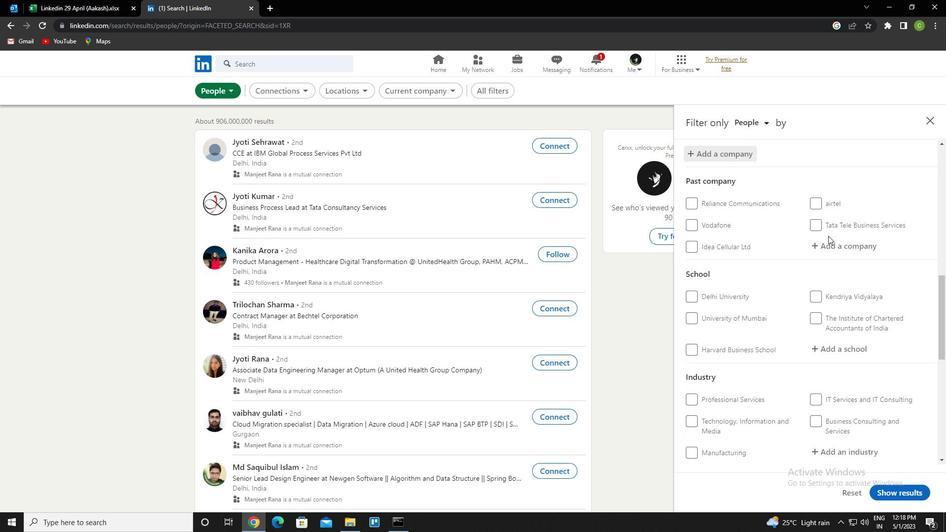 
Action: Mouse scrolled (828, 245) with delta (0, 0)
Screenshot: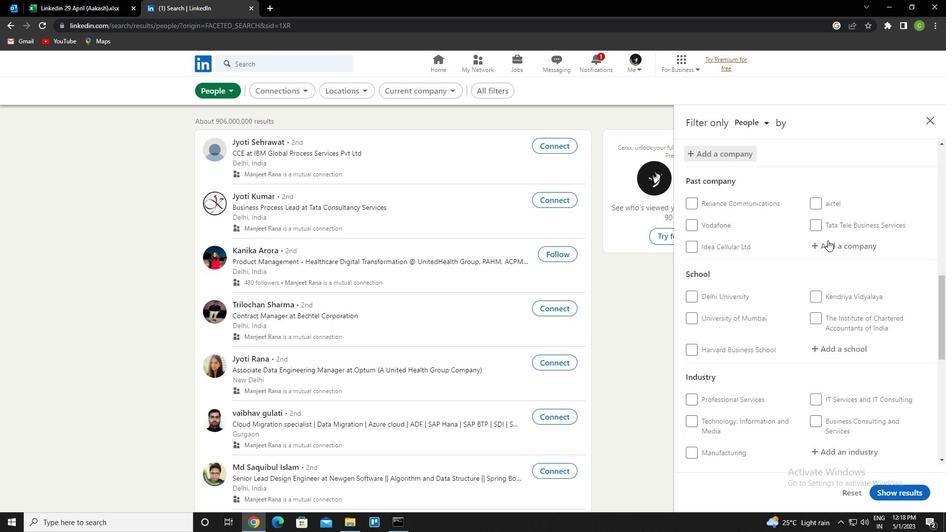 
Action: Mouse moved to (846, 199)
Screenshot: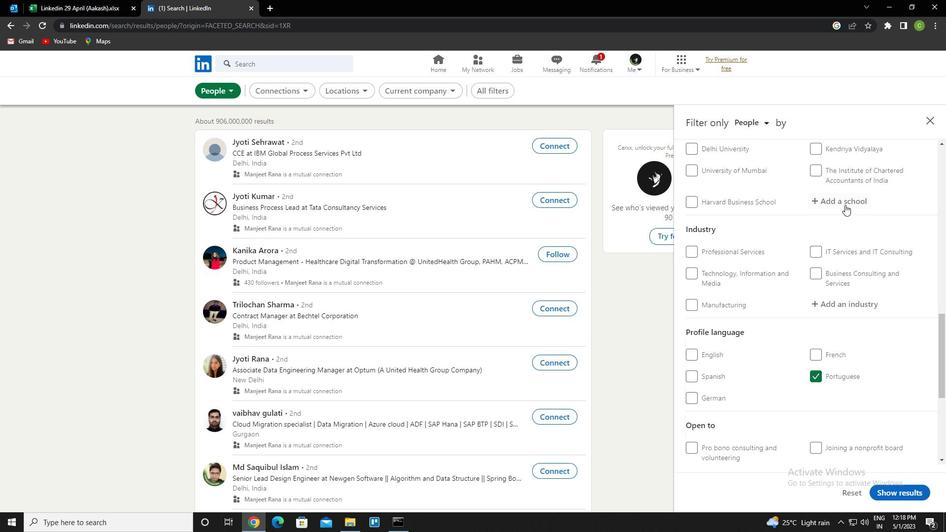 
Action: Mouse pressed left at (846, 199)
Screenshot: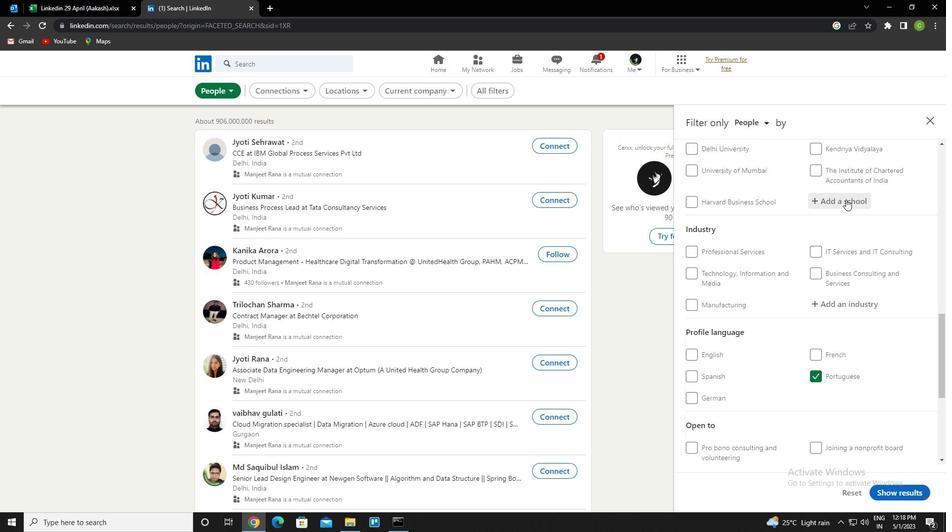 
Action: Key pressed <Key.caps_lock>s<Key.caps_lock>oftware<Key.space>jobs<Key.space>up<Key.down><Key.enter>
Screenshot: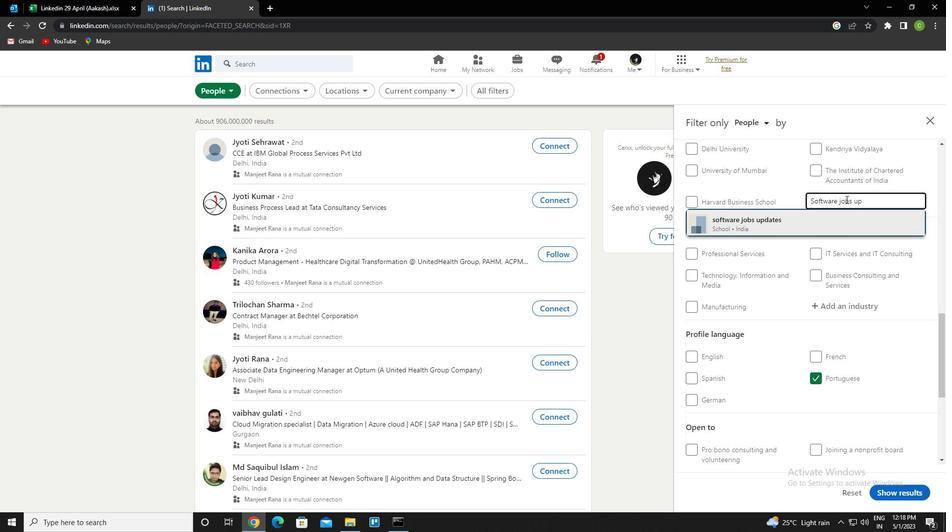 
Action: Mouse moved to (847, 200)
Screenshot: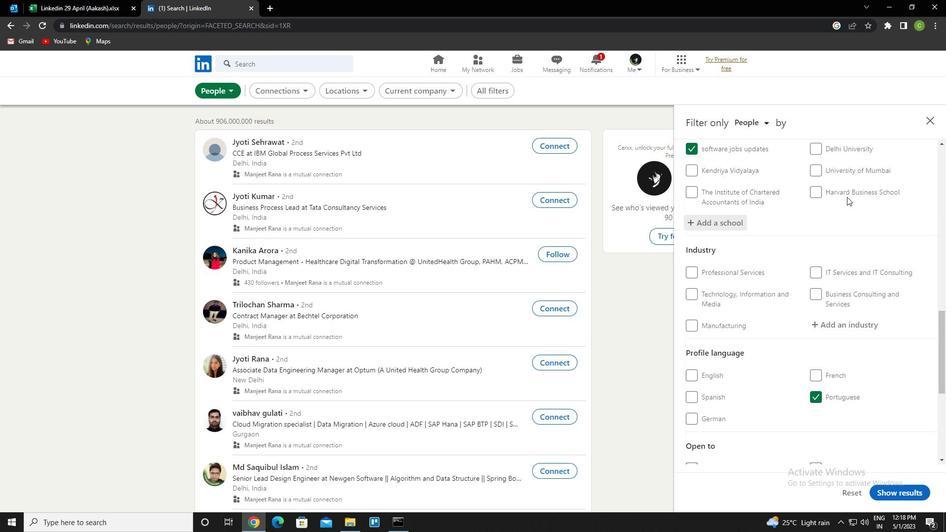 
Action: Mouse scrolled (847, 199) with delta (0, 0)
Screenshot: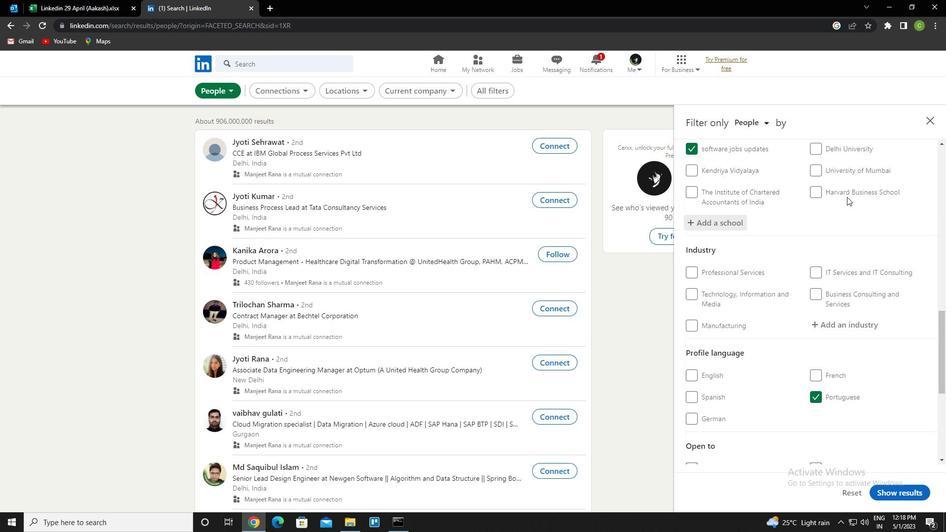 
Action: Mouse moved to (847, 203)
Screenshot: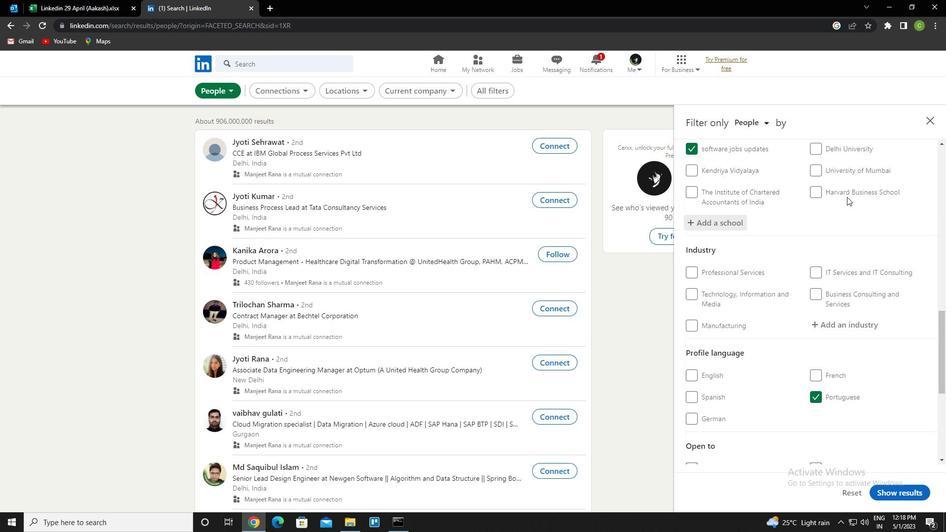 
Action: Mouse scrolled (847, 203) with delta (0, 0)
Screenshot: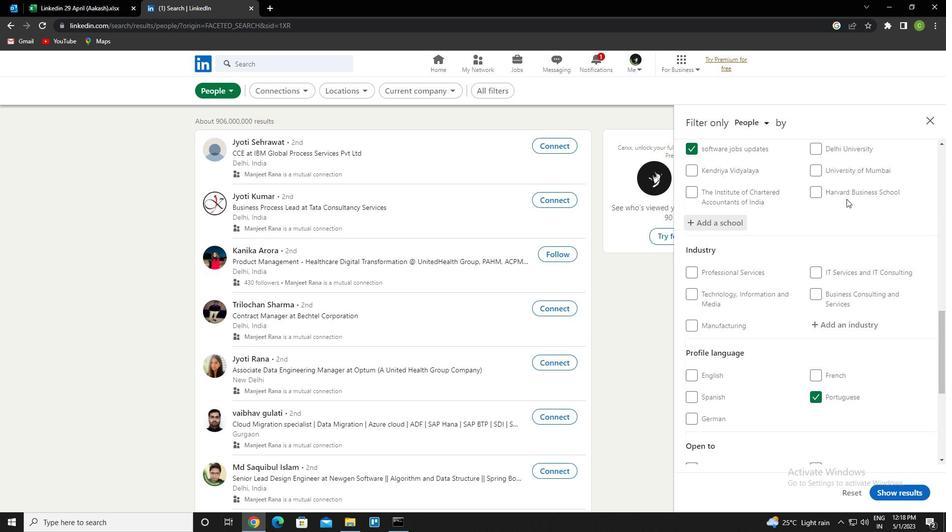 
Action: Mouse moved to (847, 207)
Screenshot: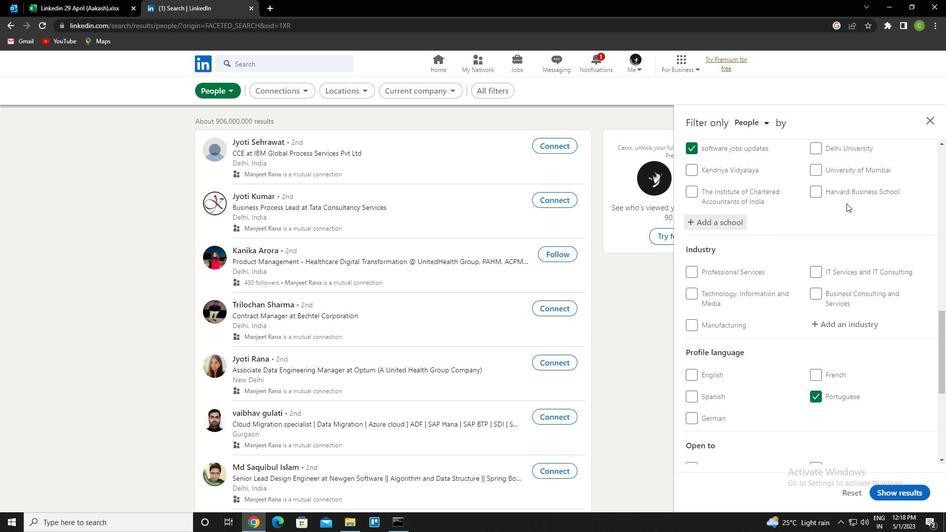 
Action: Mouse scrolled (847, 206) with delta (0, 0)
Screenshot: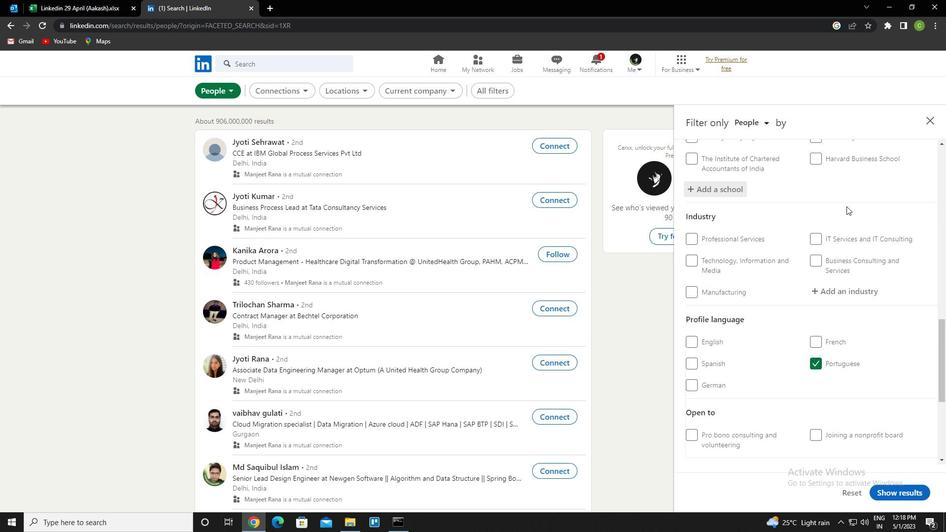 
Action: Mouse moved to (846, 214)
Screenshot: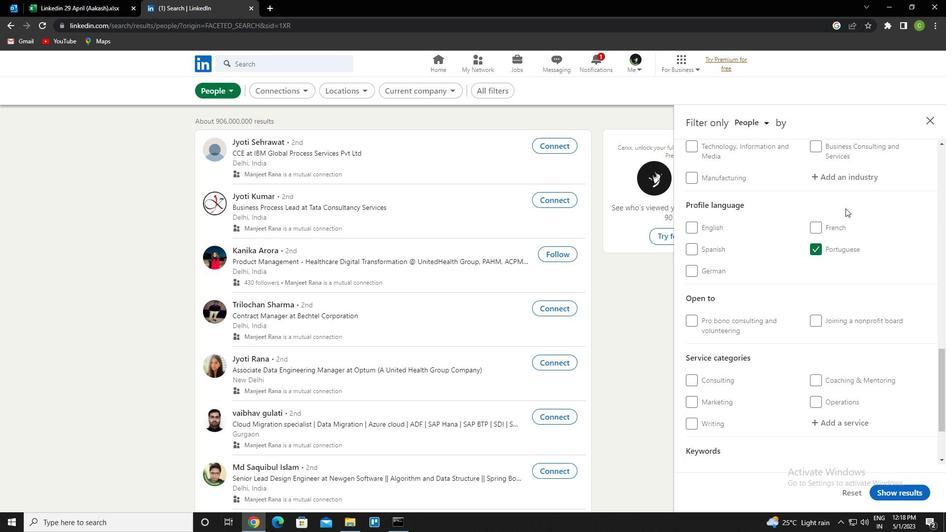 
Action: Mouse scrolled (846, 215) with delta (0, 0)
Screenshot: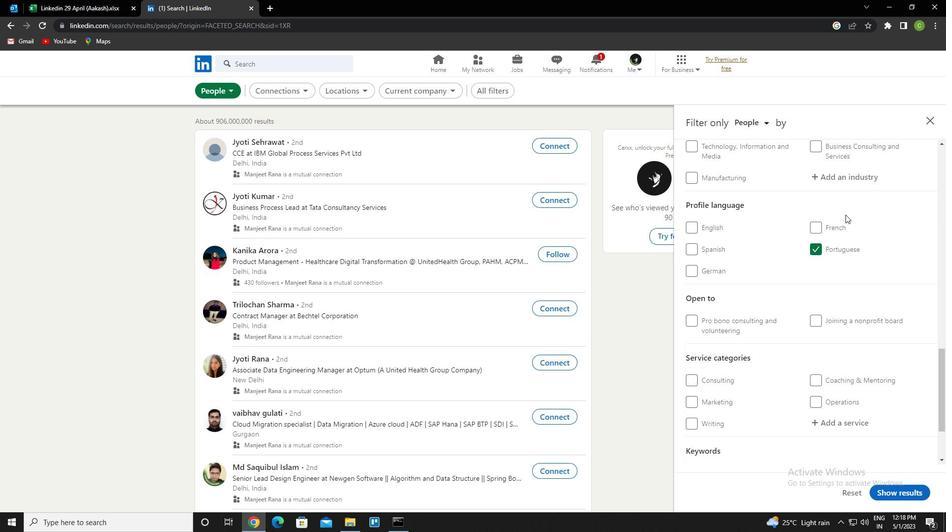 
Action: Mouse moved to (846, 227)
Screenshot: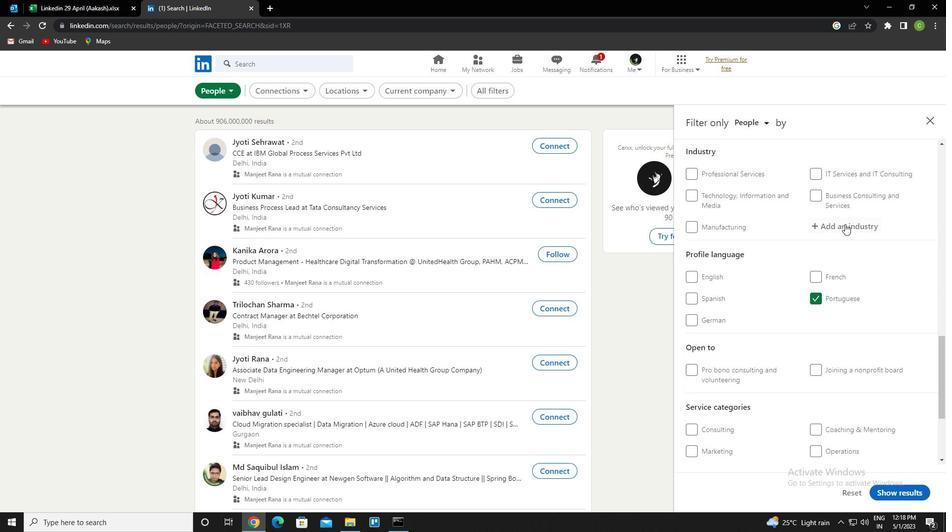 
Action: Mouse pressed left at (846, 227)
Screenshot: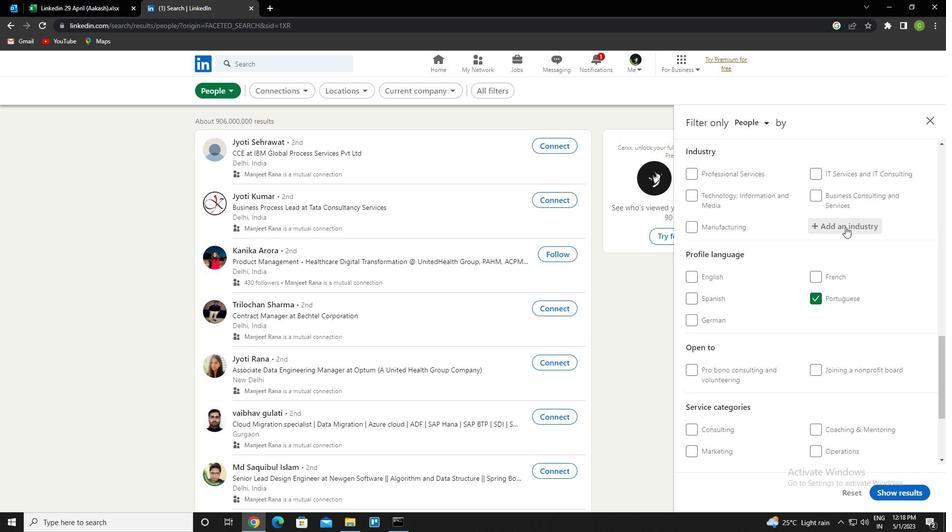 
Action: Key pressed <Key.caps_lock>b<Key.caps_lock>uilding<Key.space>structure<Key.down><Key.enter>
Screenshot: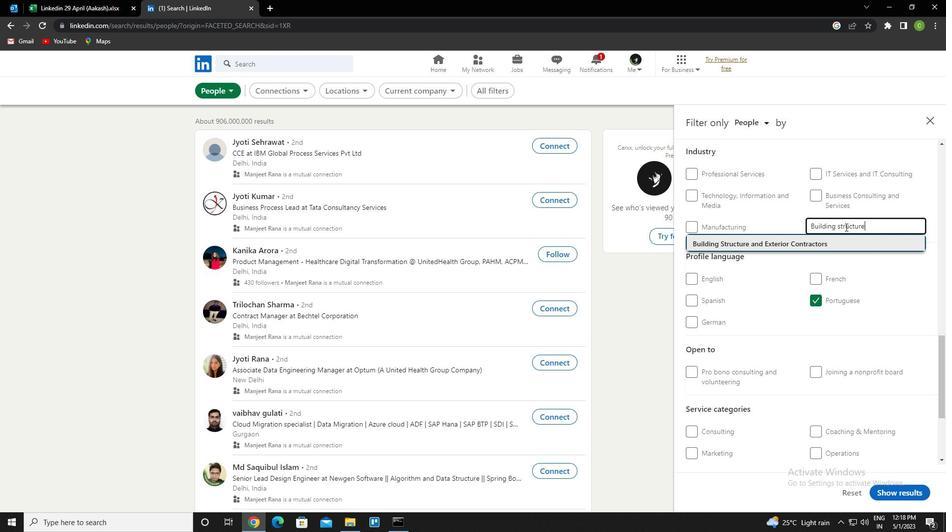 
Action: Mouse moved to (801, 260)
Screenshot: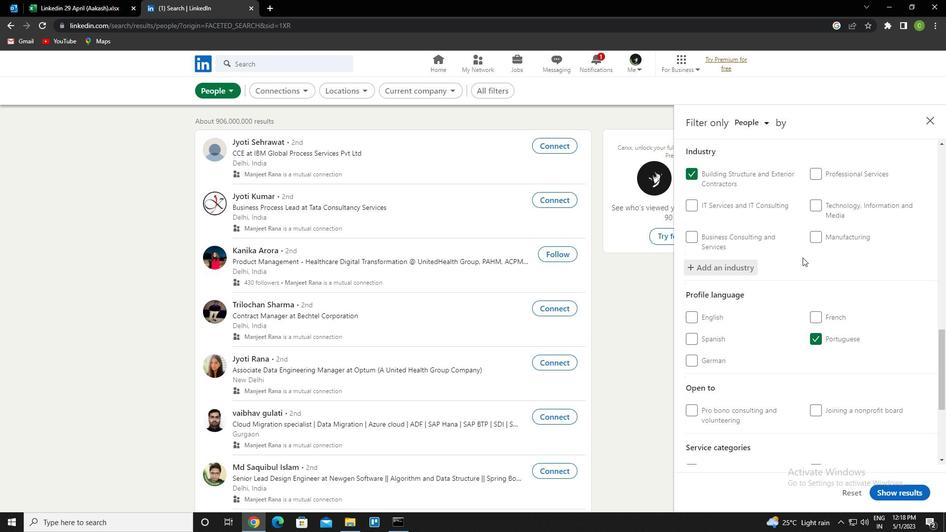 
Action: Mouse scrolled (801, 260) with delta (0, 0)
Screenshot: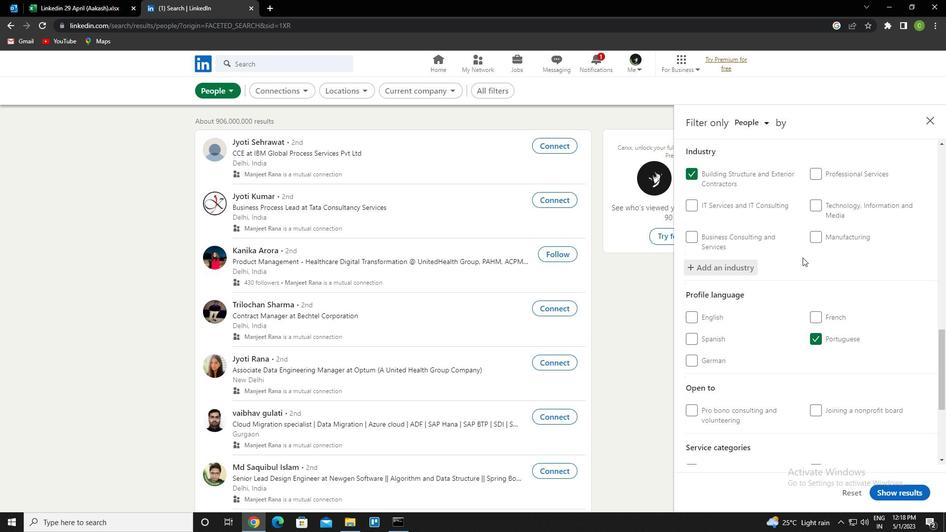 
Action: Mouse moved to (799, 277)
Screenshot: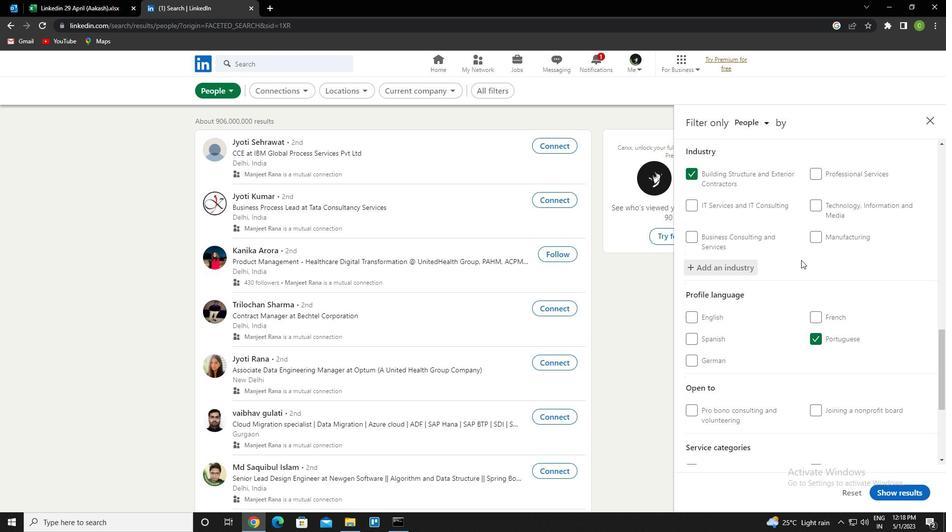 
Action: Mouse scrolled (799, 276) with delta (0, 0)
Screenshot: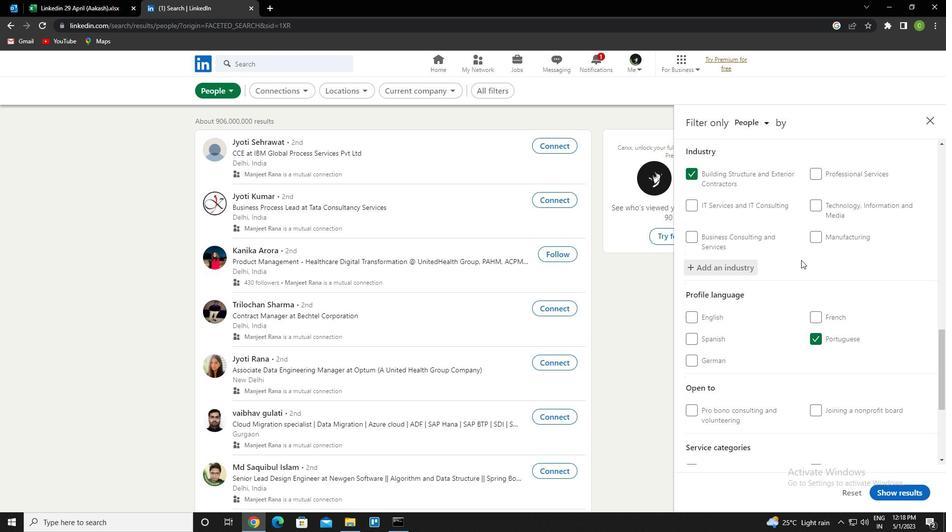 
Action: Mouse moved to (799, 282)
Screenshot: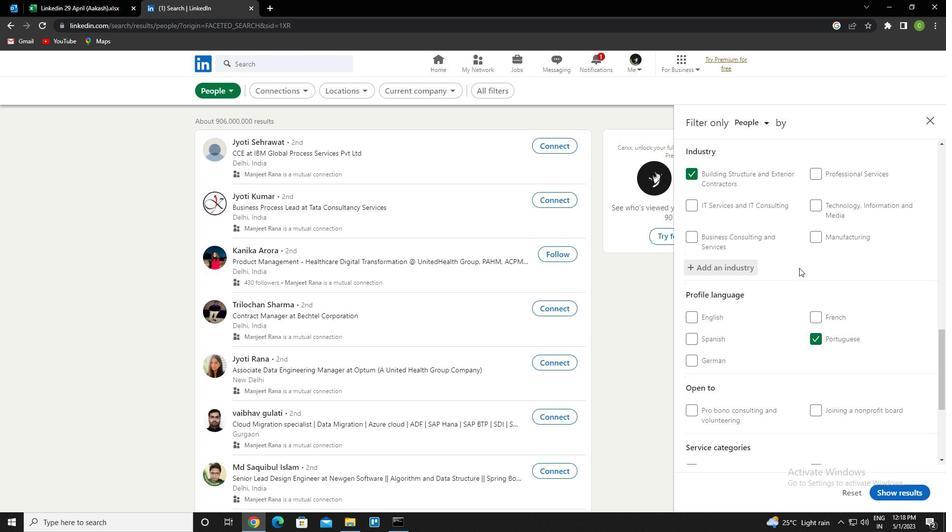 
Action: Mouse scrolled (799, 282) with delta (0, 0)
Screenshot: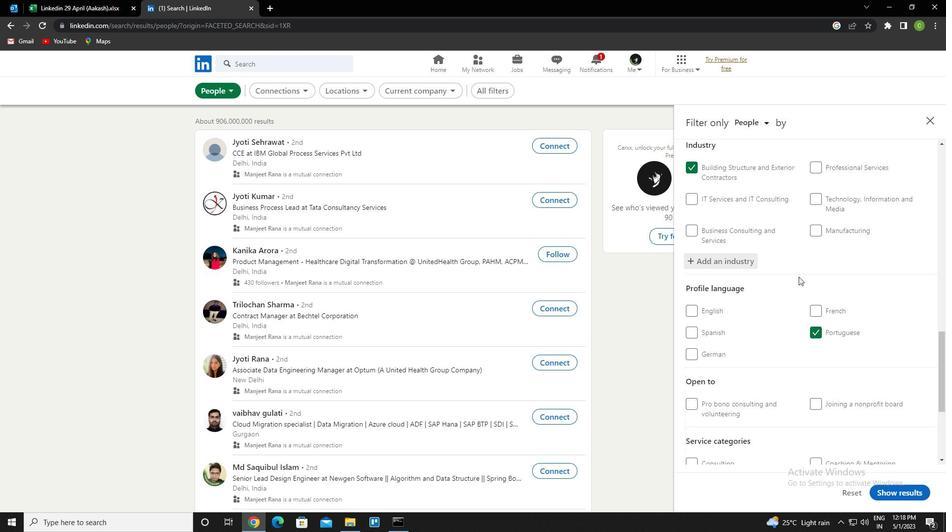 
Action: Mouse moved to (808, 320)
Screenshot: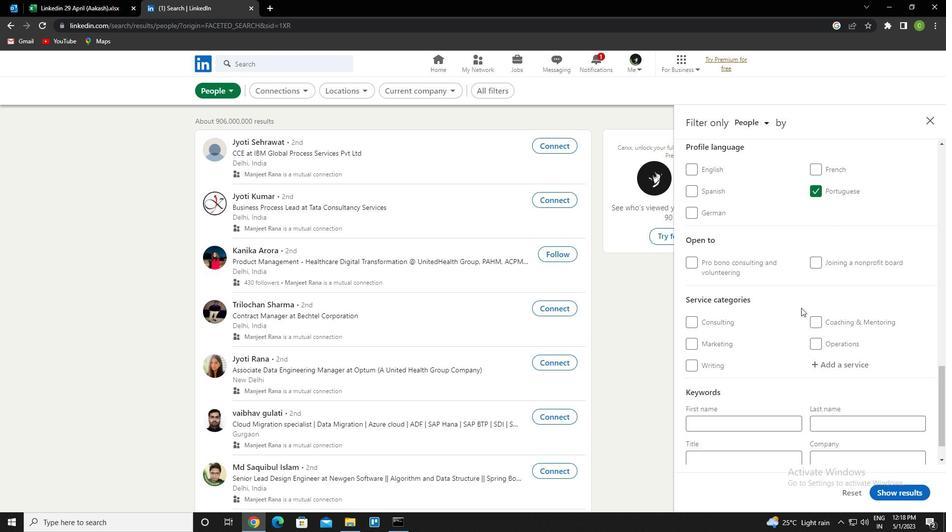 
Action: Mouse scrolled (808, 320) with delta (0, 0)
Screenshot: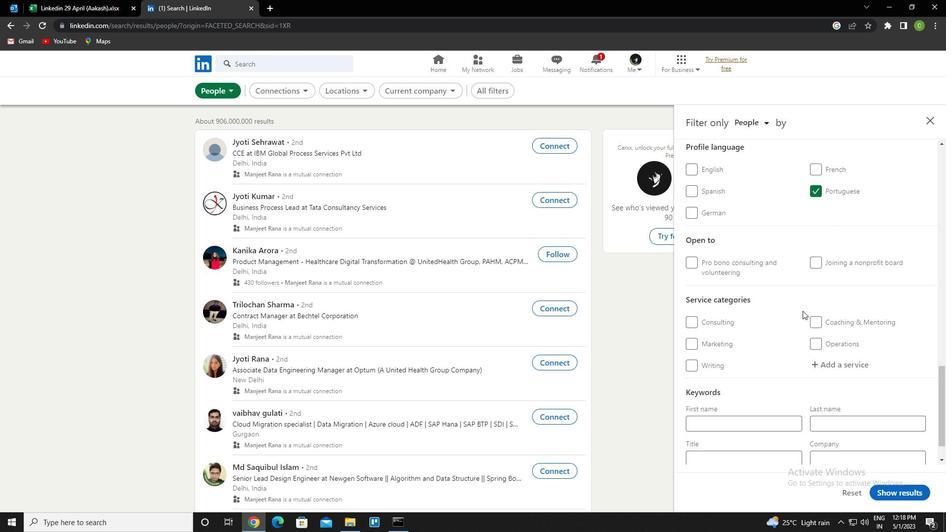 
Action: Mouse moved to (829, 326)
Screenshot: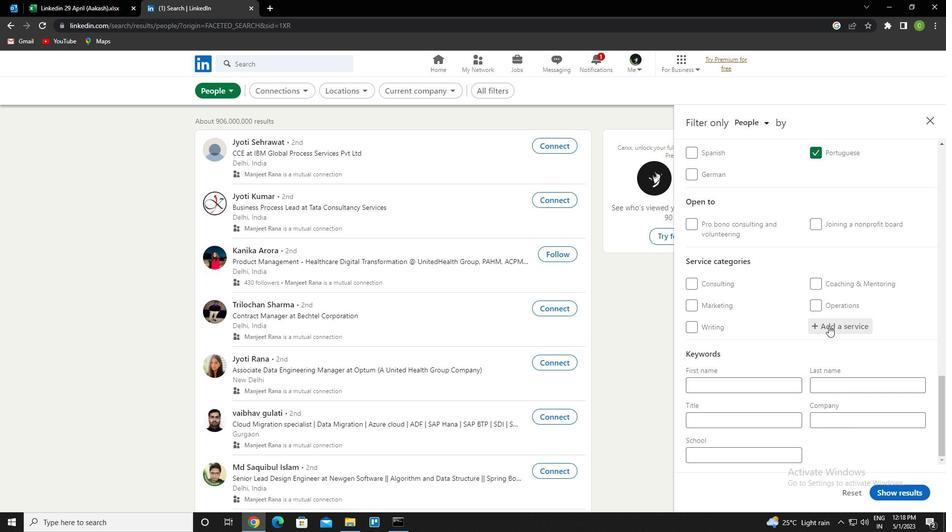 
Action: Mouse pressed left at (829, 326)
Screenshot: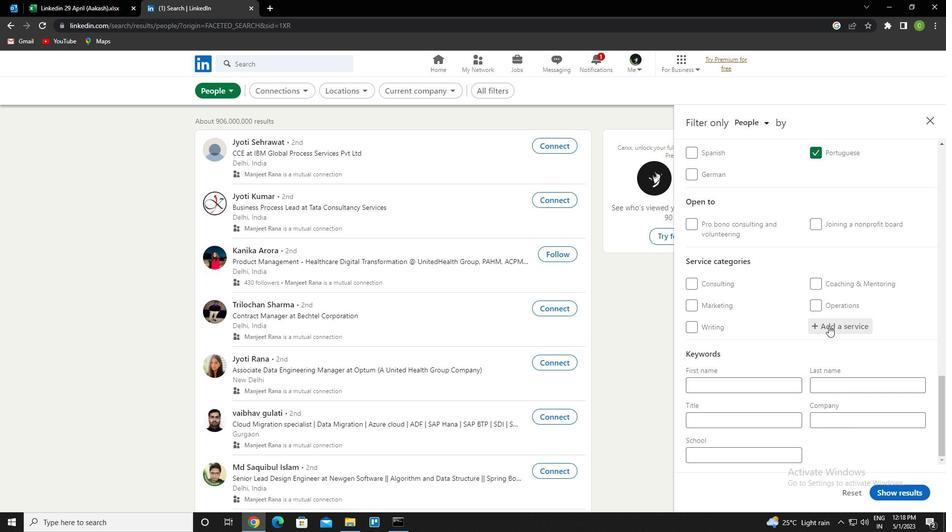 
Action: Mouse moved to (829, 326)
Screenshot: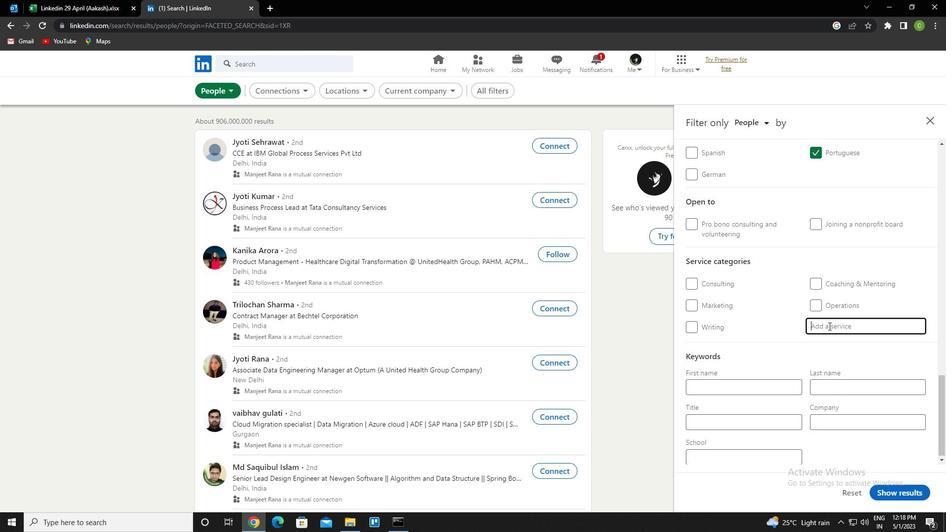 
Action: Key pressed <Key.caps_lock>v<Key.caps_lock>ideo<Key.space><Key.caps_lock>p<Key.caps_lock>ro<Key.down><Key.enter>
Screenshot: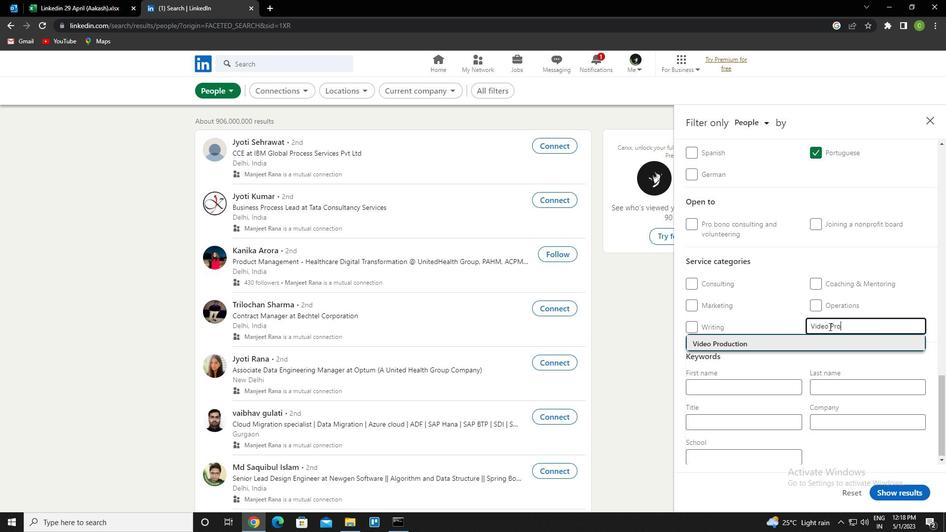 
Action: Mouse moved to (823, 331)
Screenshot: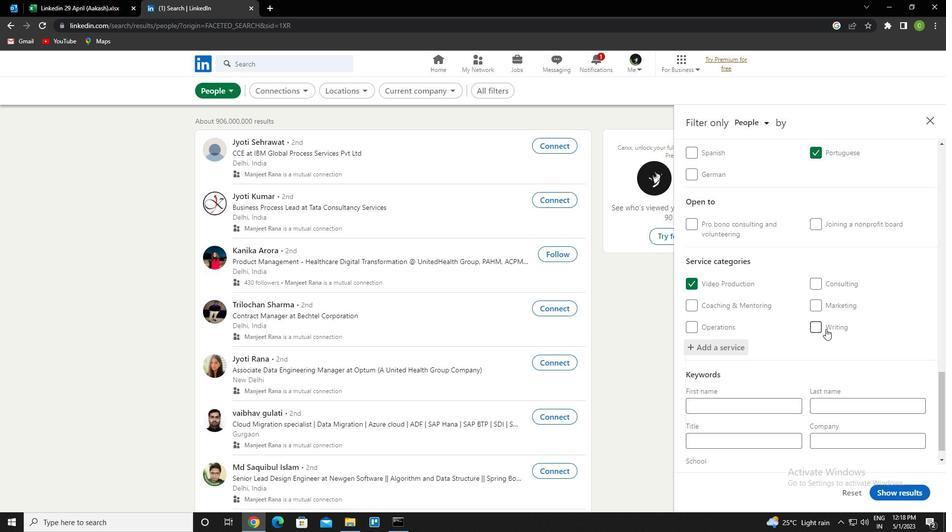 
Action: Mouse scrolled (823, 331) with delta (0, 0)
Screenshot: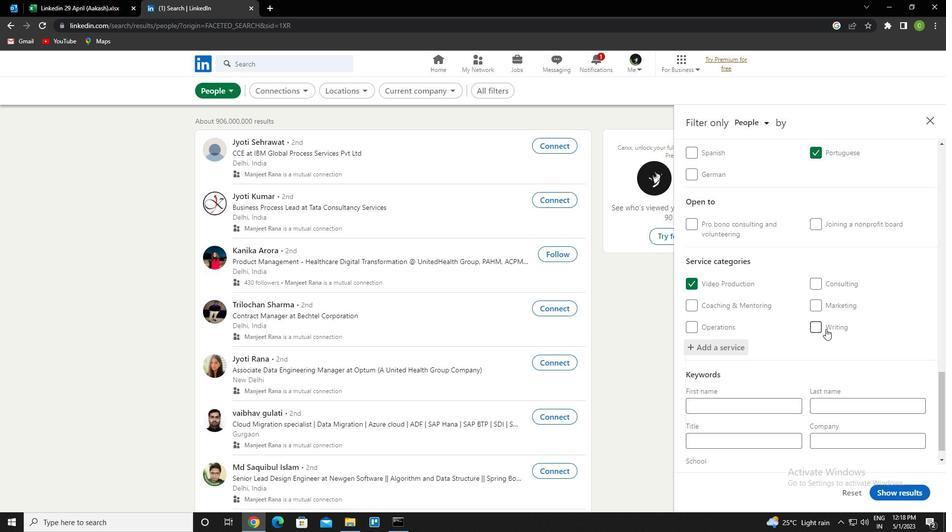 
Action: Mouse moved to (818, 341)
Screenshot: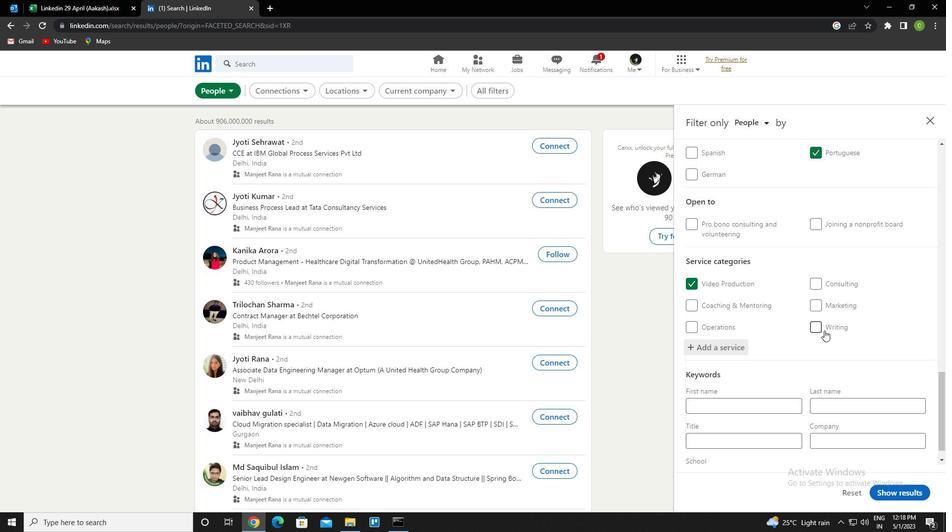 
Action: Mouse scrolled (818, 341) with delta (0, 0)
Screenshot: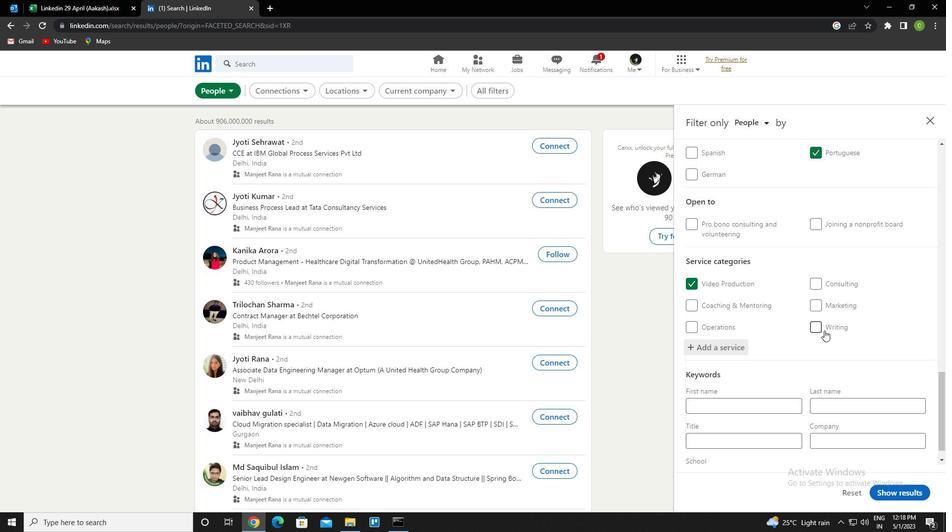 
Action: Mouse moved to (813, 352)
Screenshot: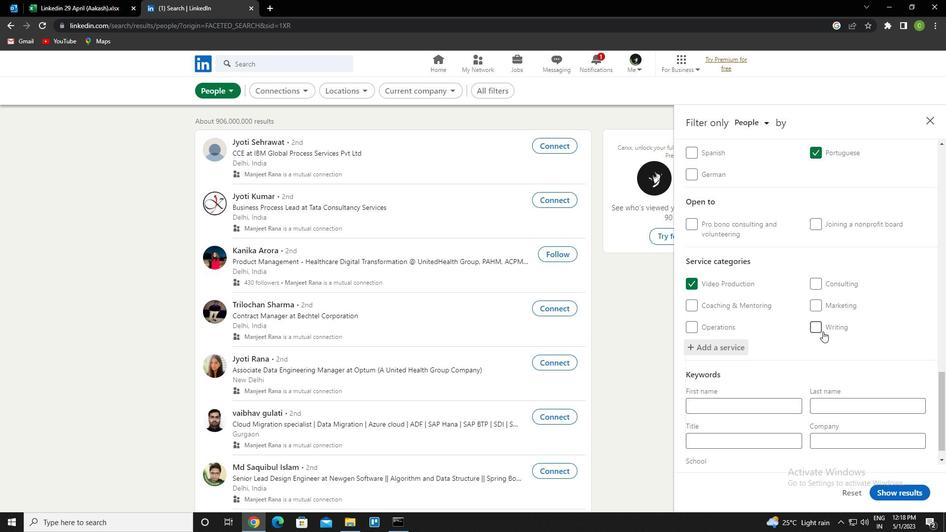 
Action: Mouse scrolled (813, 352) with delta (0, 0)
Screenshot: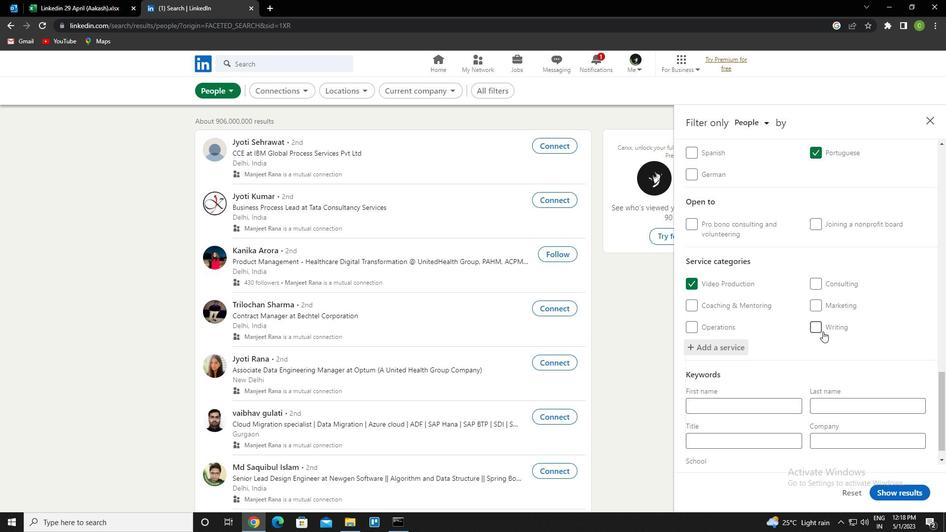 
Action: Mouse moved to (812, 354)
Screenshot: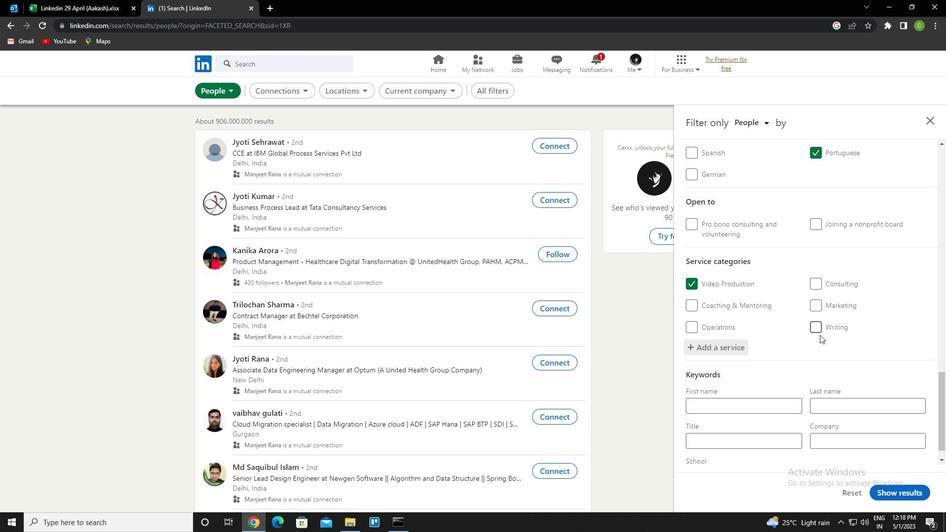 
Action: Mouse scrolled (812, 353) with delta (0, 0)
Screenshot: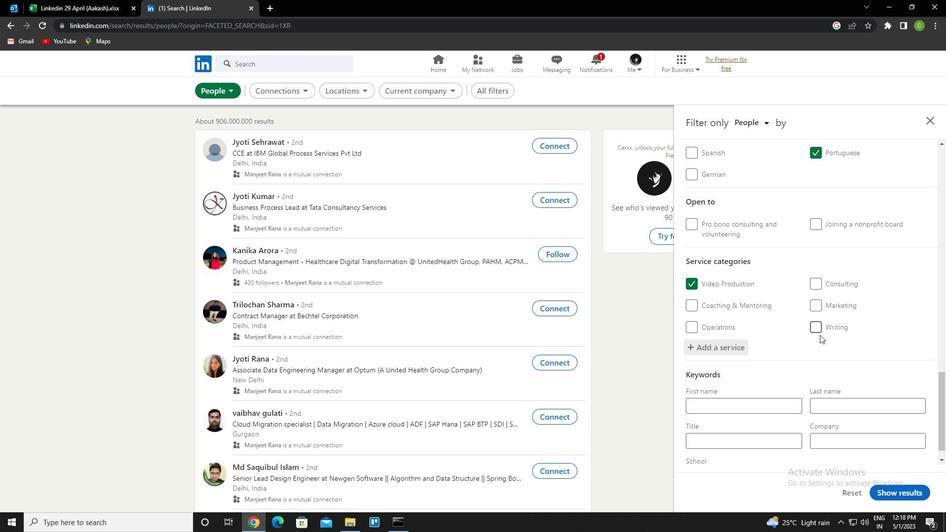 
Action: Mouse moved to (811, 354)
Screenshot: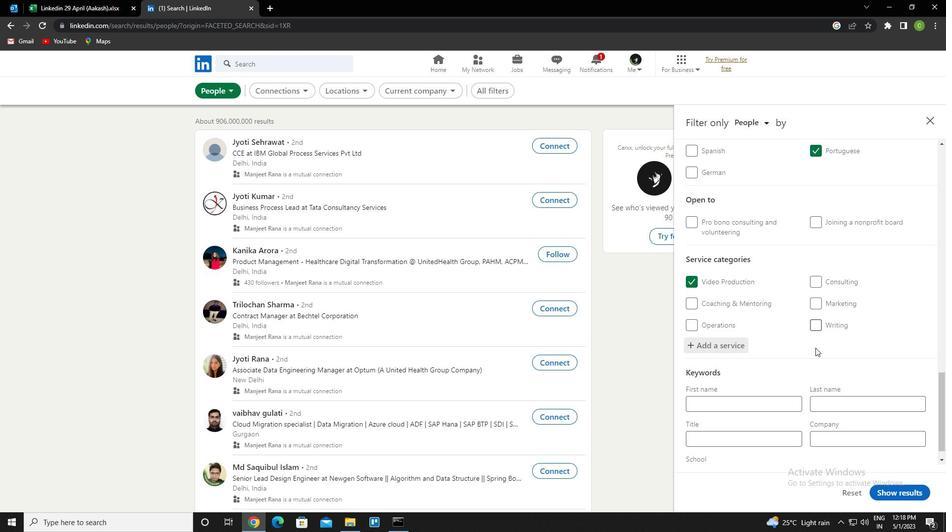
Action: Mouse scrolled (811, 353) with delta (0, 0)
Screenshot: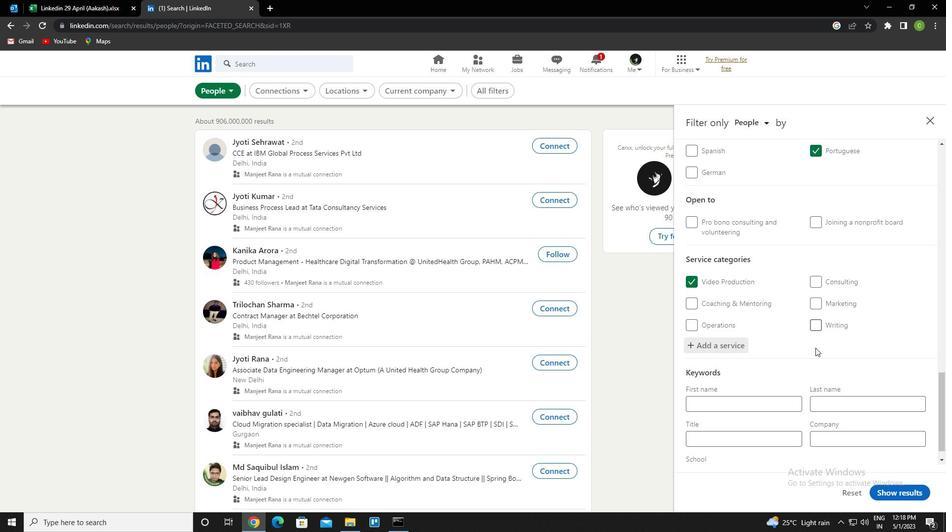 
Action: Mouse moved to (766, 422)
Screenshot: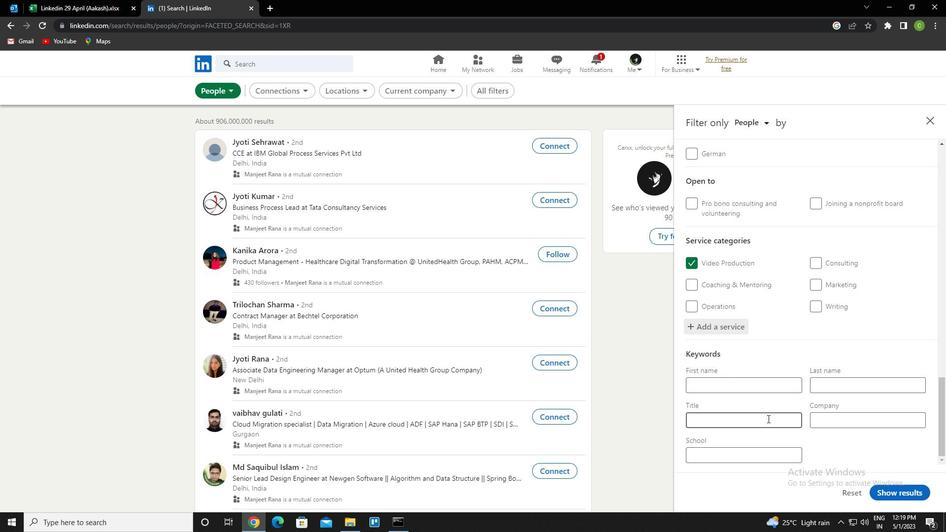 
Action: Mouse pressed left at (766, 422)
Screenshot: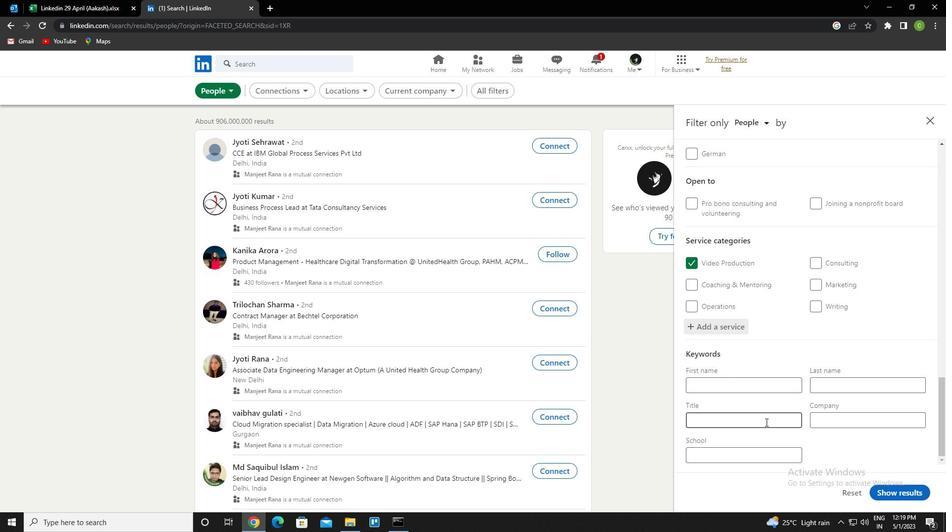 
Action: Key pressed <Key.caps_lock>t<Key.caps_lock>herapist
Screenshot: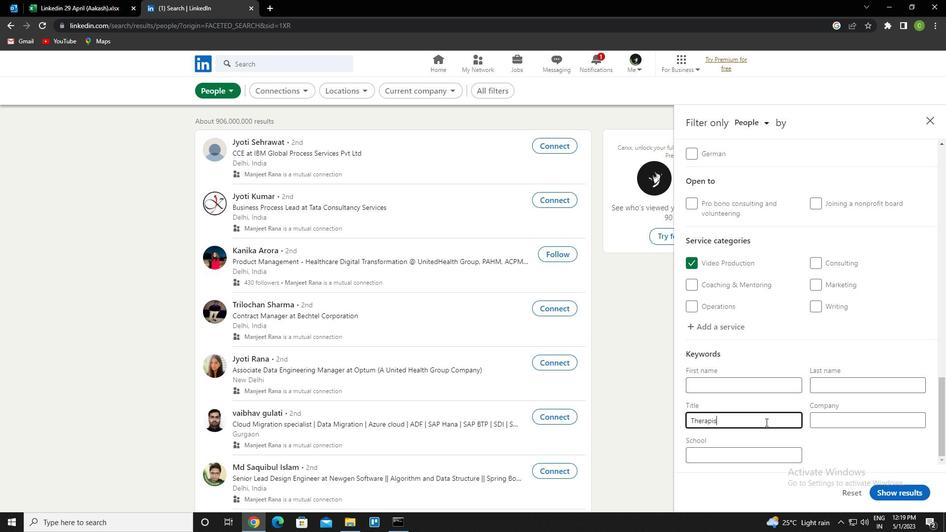 
Action: Mouse moved to (896, 491)
Screenshot: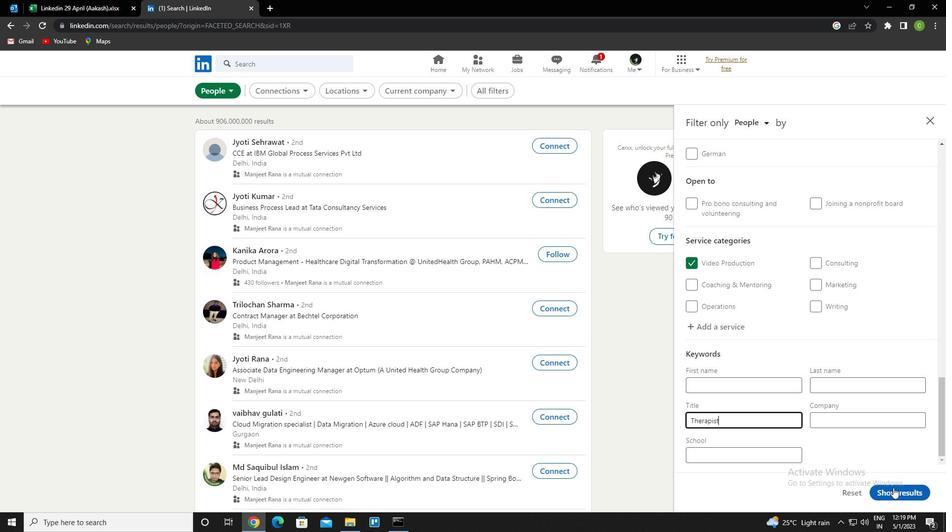 
Action: Mouse pressed left at (896, 491)
Screenshot: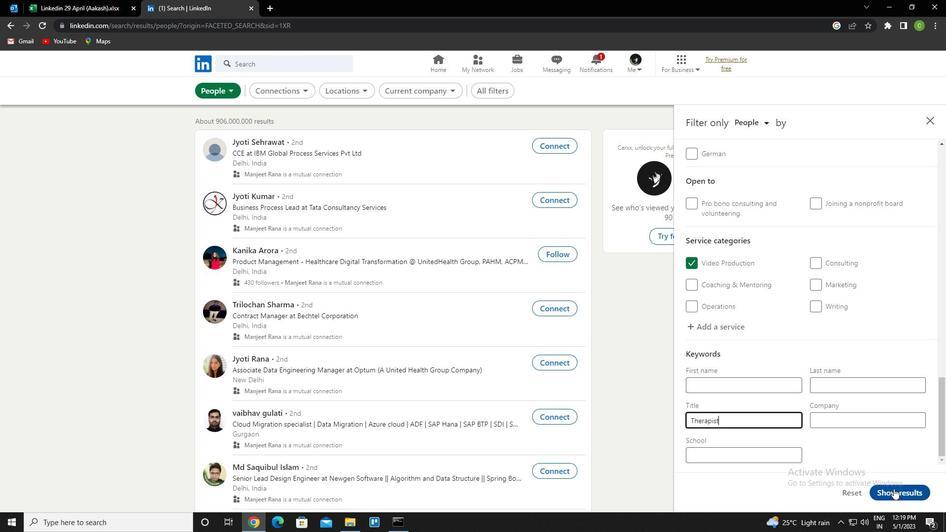 
Action: Mouse moved to (552, 378)
Screenshot: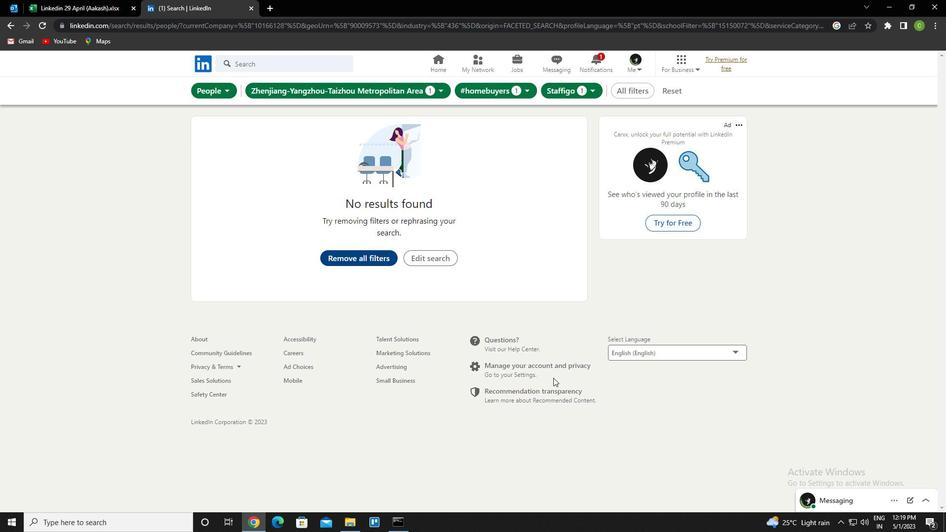 
